 Task: Find connections with filter location Villamaría with filter topic #Inspirationwith filter profile language French with filter current company JUSPAY with filter school Sant Longowal Institute of Engineering and Technology with filter industry Airlines and Aviation with filter service category Project Management with filter keywords title Quality Engineer
Action: Mouse moved to (504, 63)
Screenshot: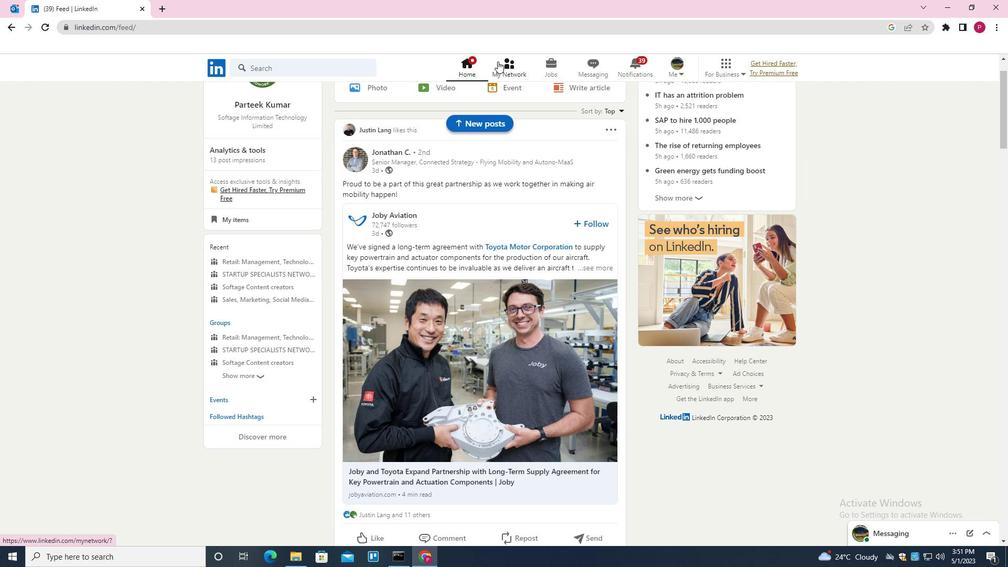 
Action: Mouse pressed left at (504, 63)
Screenshot: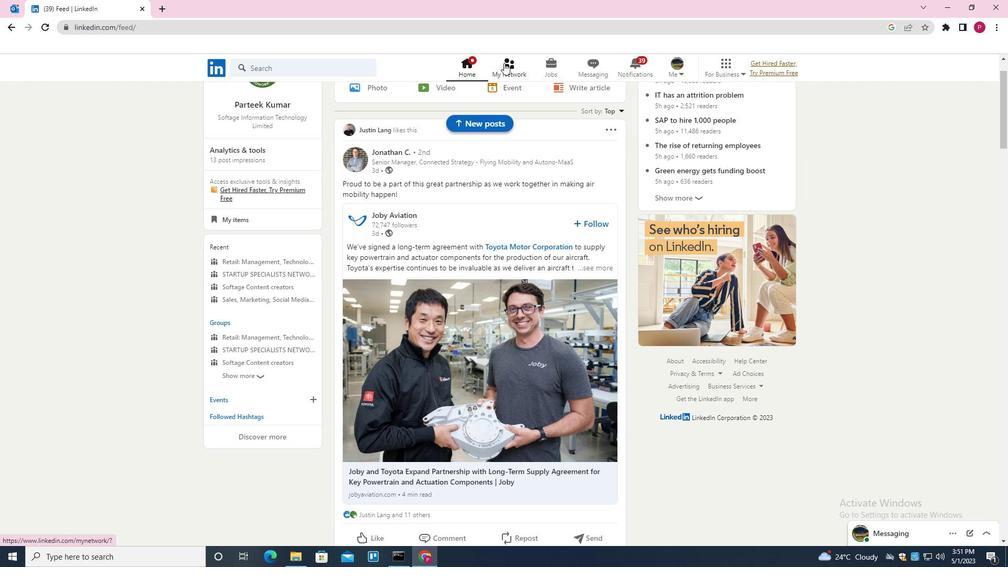 
Action: Mouse moved to (284, 119)
Screenshot: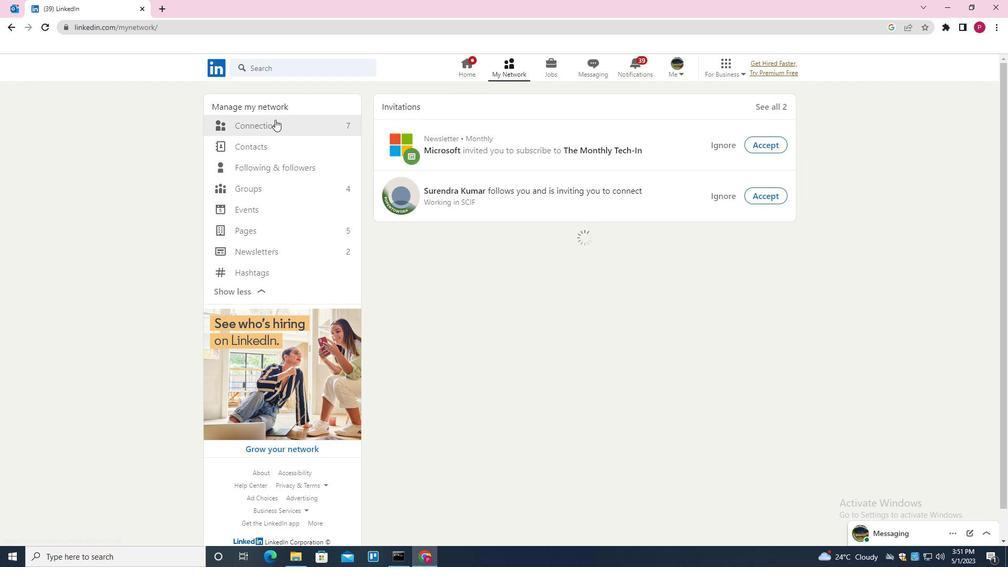 
Action: Mouse pressed left at (284, 119)
Screenshot: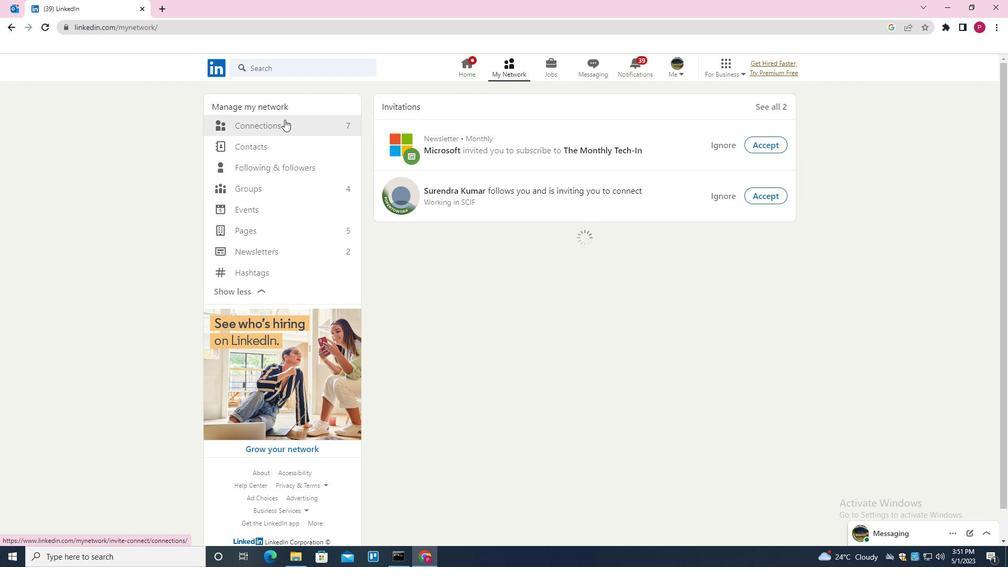 
Action: Mouse moved to (592, 126)
Screenshot: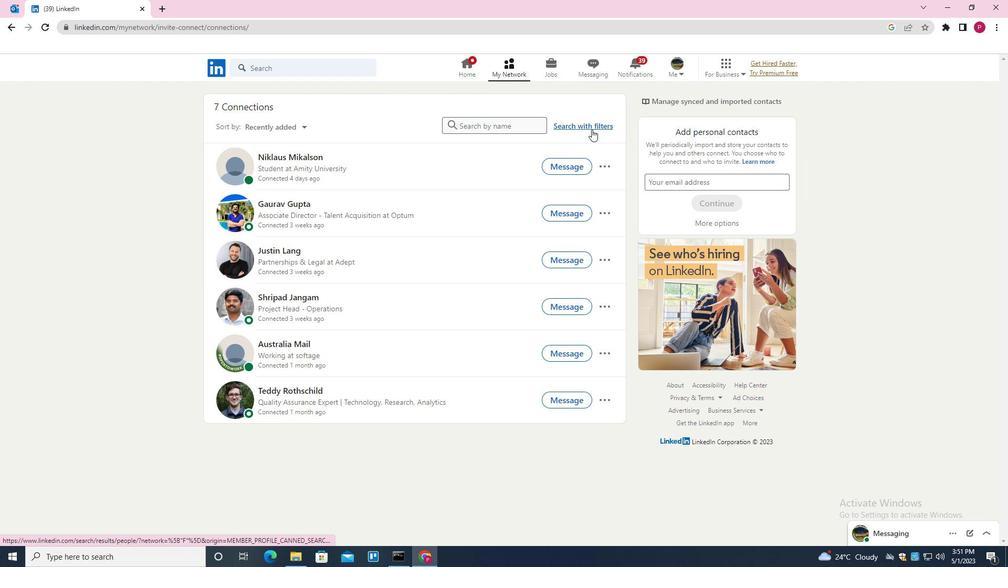 
Action: Mouse pressed left at (592, 126)
Screenshot: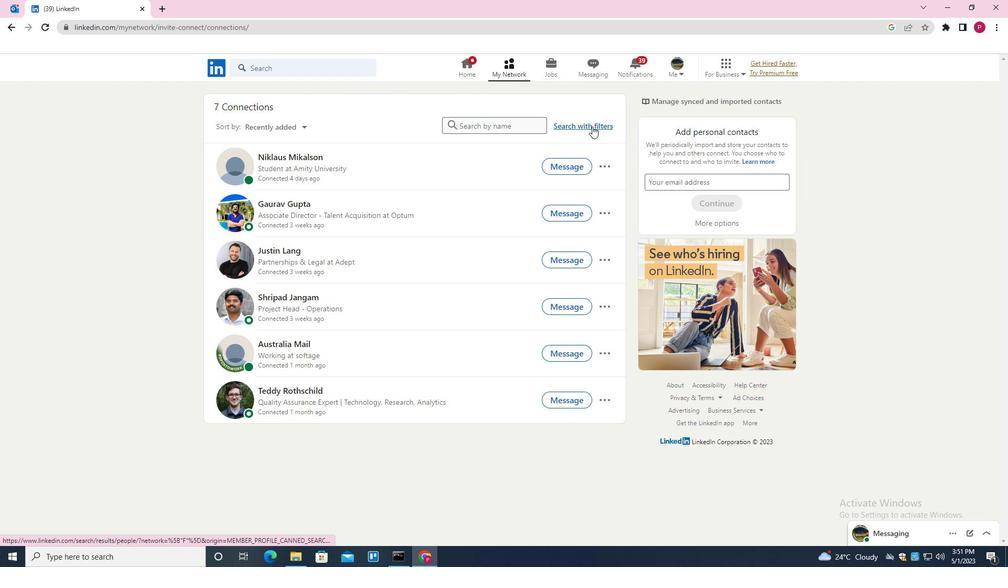 
Action: Mouse moved to (538, 93)
Screenshot: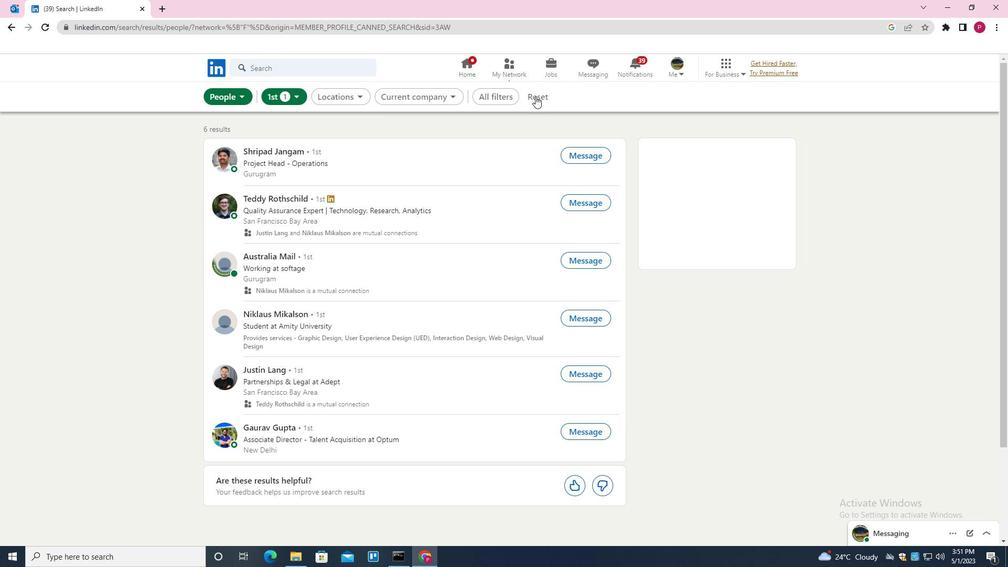 
Action: Mouse pressed left at (538, 93)
Screenshot: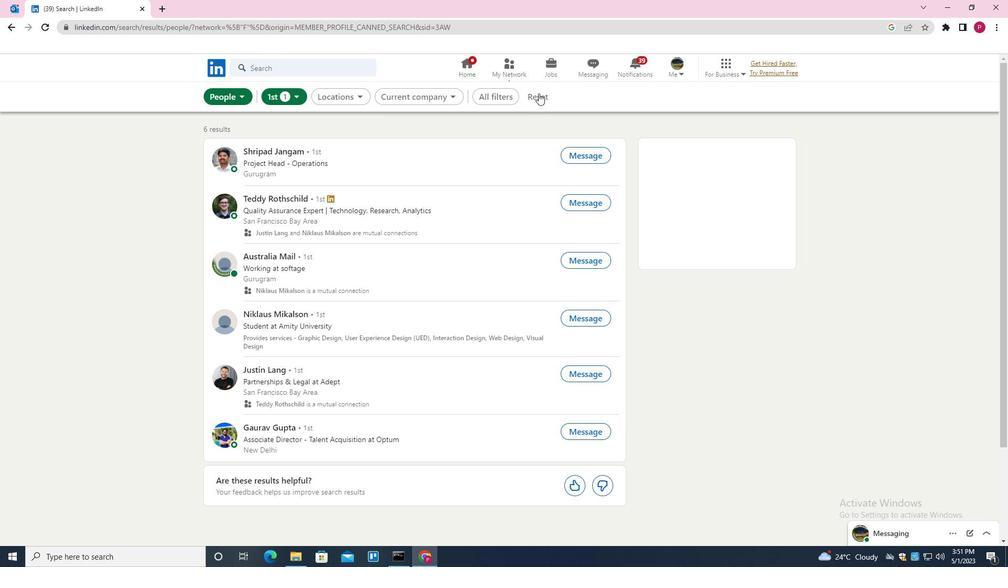 
Action: Mouse moved to (514, 97)
Screenshot: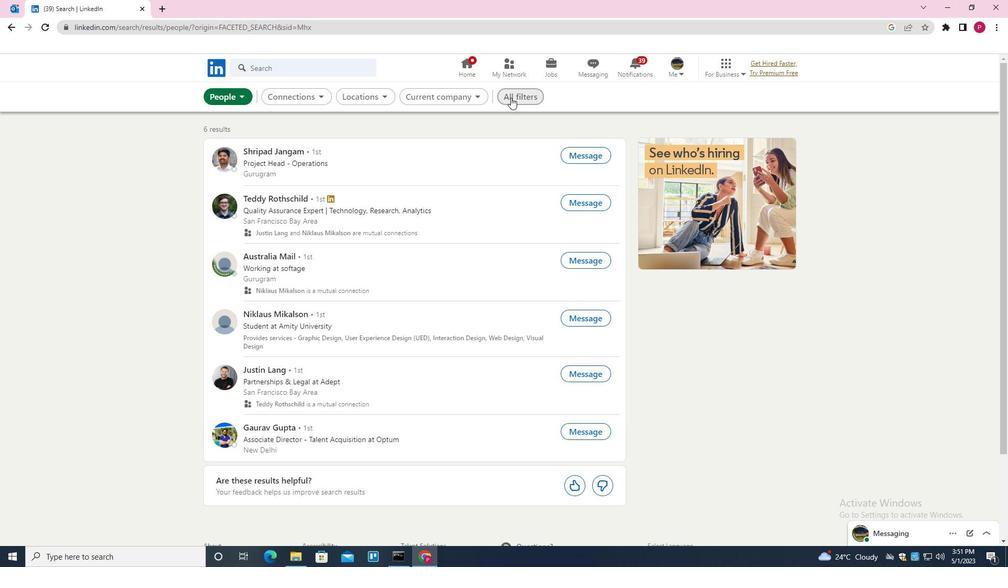 
Action: Mouse pressed left at (514, 97)
Screenshot: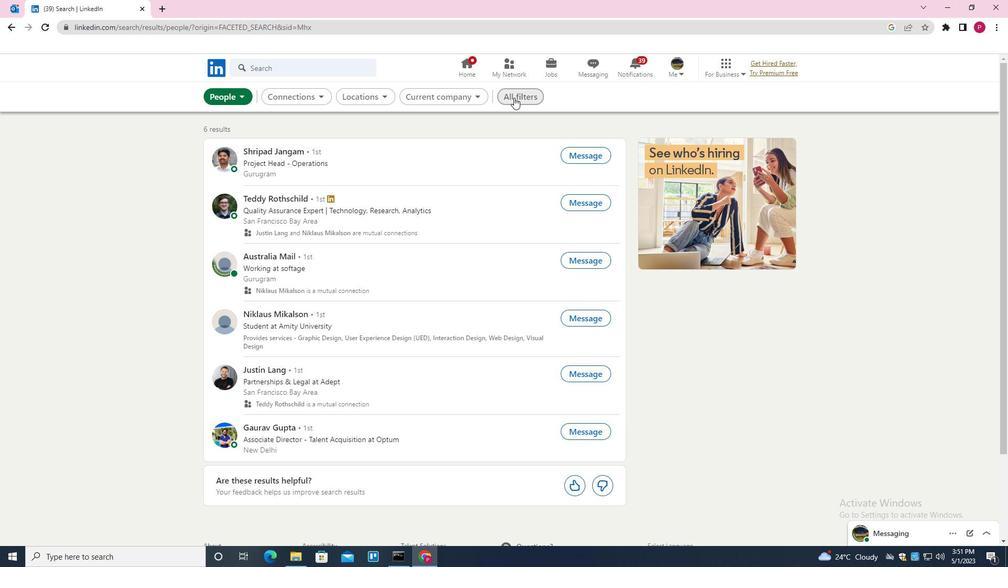 
Action: Mouse moved to (886, 383)
Screenshot: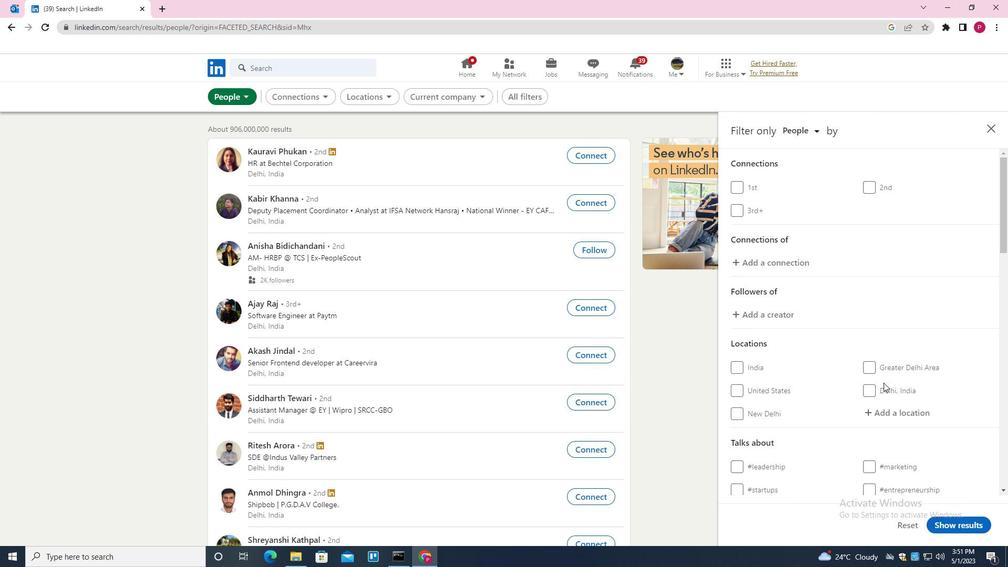 
Action: Mouse scrolled (886, 383) with delta (0, 0)
Screenshot: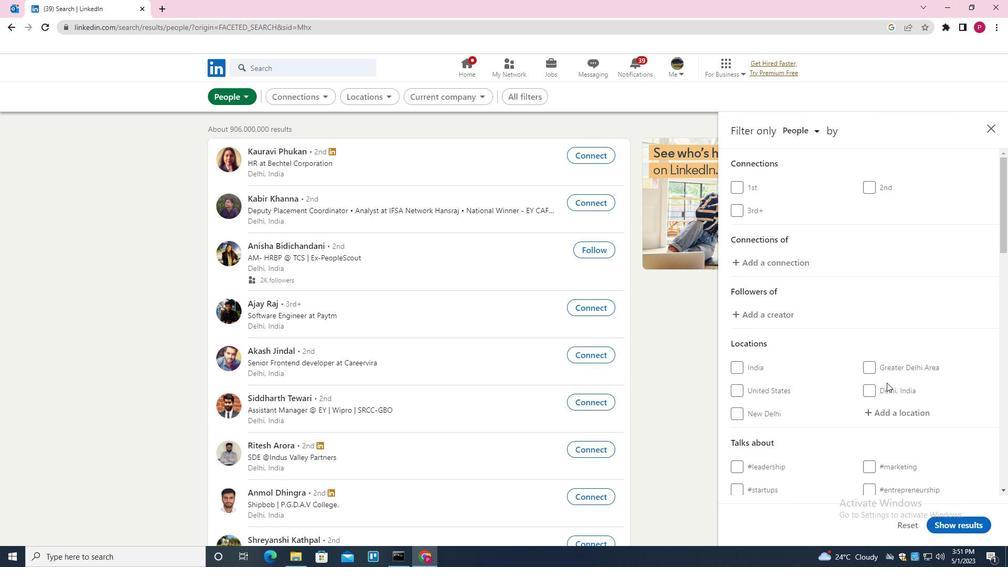 
Action: Mouse moved to (901, 356)
Screenshot: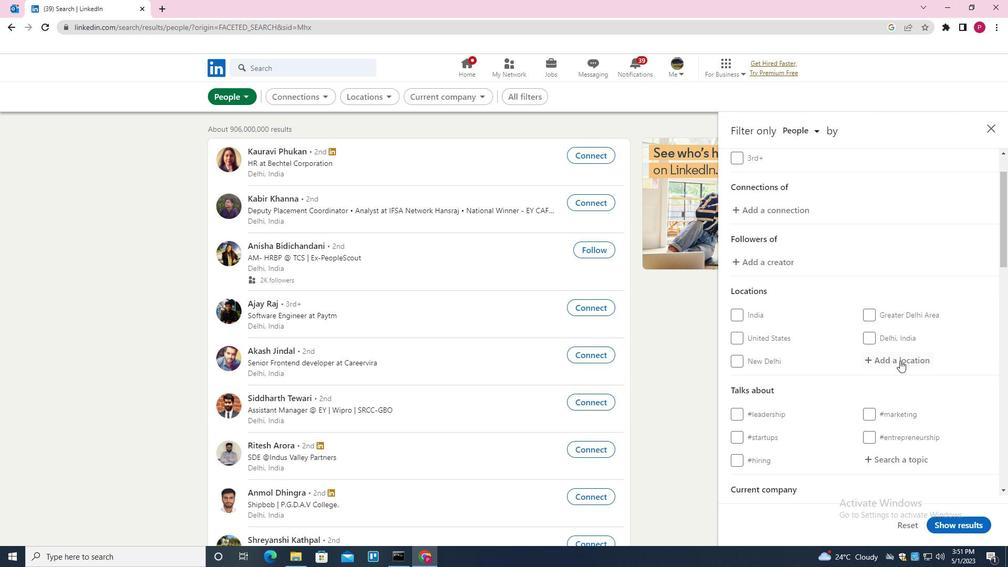 
Action: Mouse pressed left at (901, 356)
Screenshot: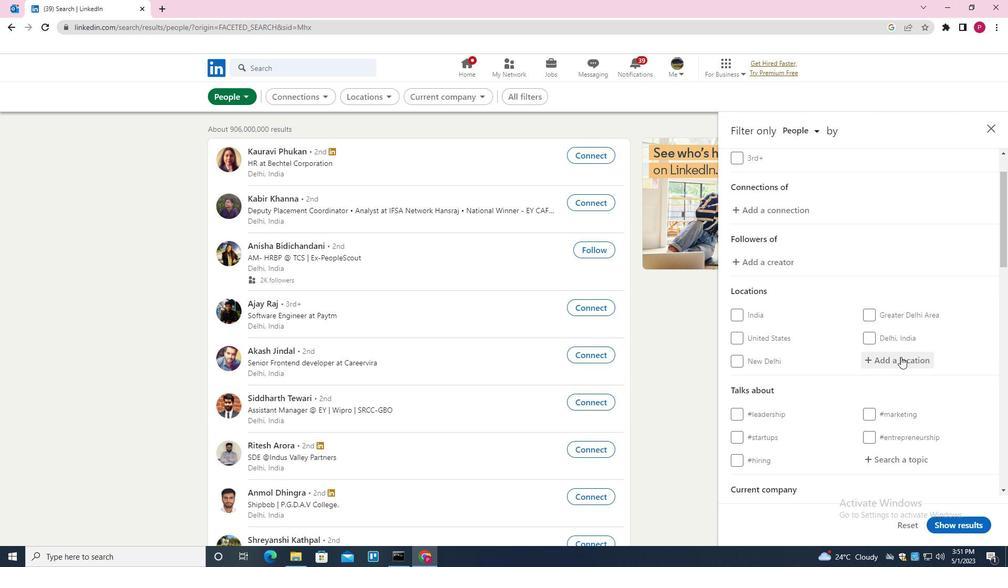 
Action: Mouse moved to (897, 358)
Screenshot: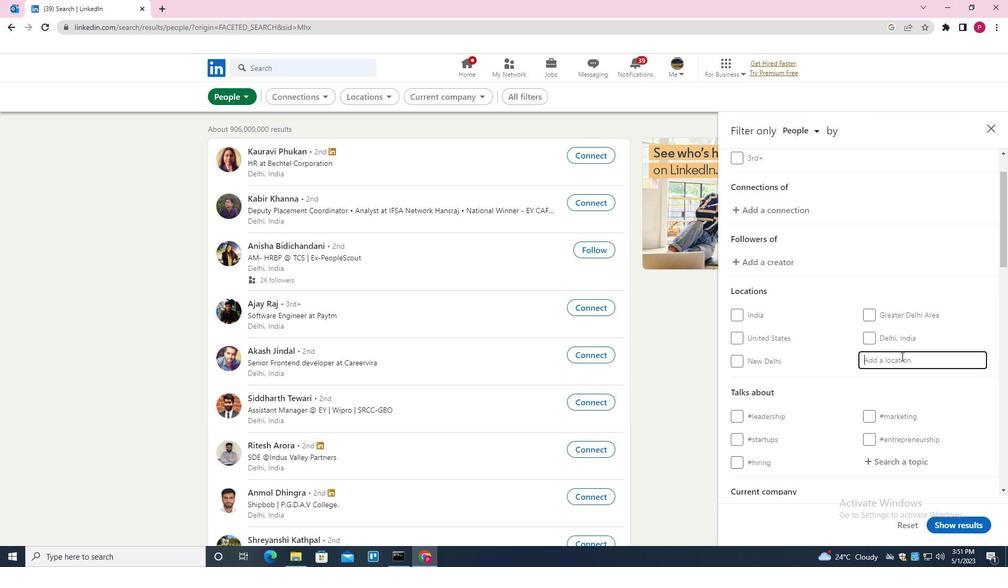 
Action: Key pressed <Key.shift><Key.shift><Key.shift><Key.shift><Key.shift><Key.shift><Key.shift><Key.shift><Key.shift><Key.shift><Key.shift>VILLAMARIA<Key.down><Key.enter>
Screenshot: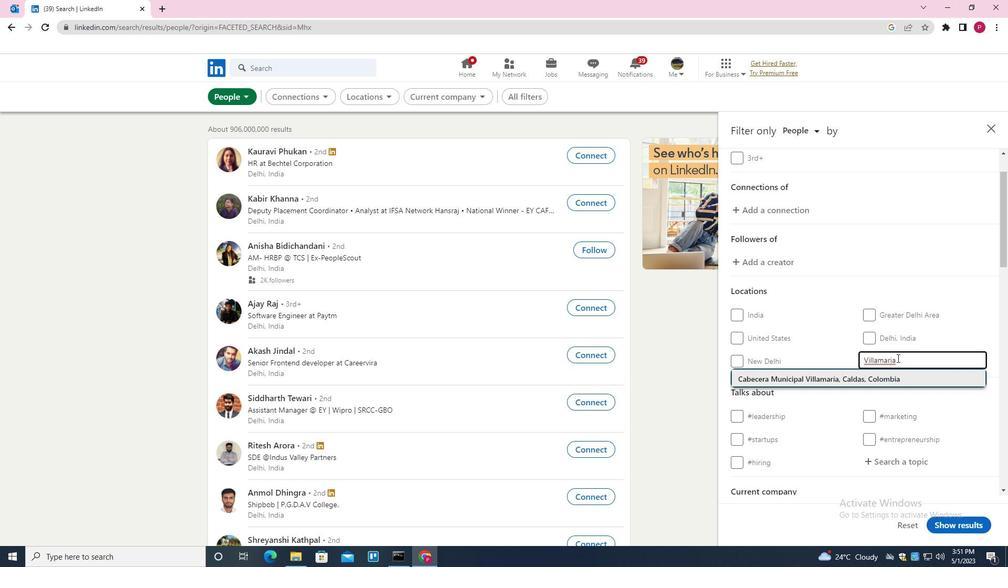
Action: Mouse moved to (884, 362)
Screenshot: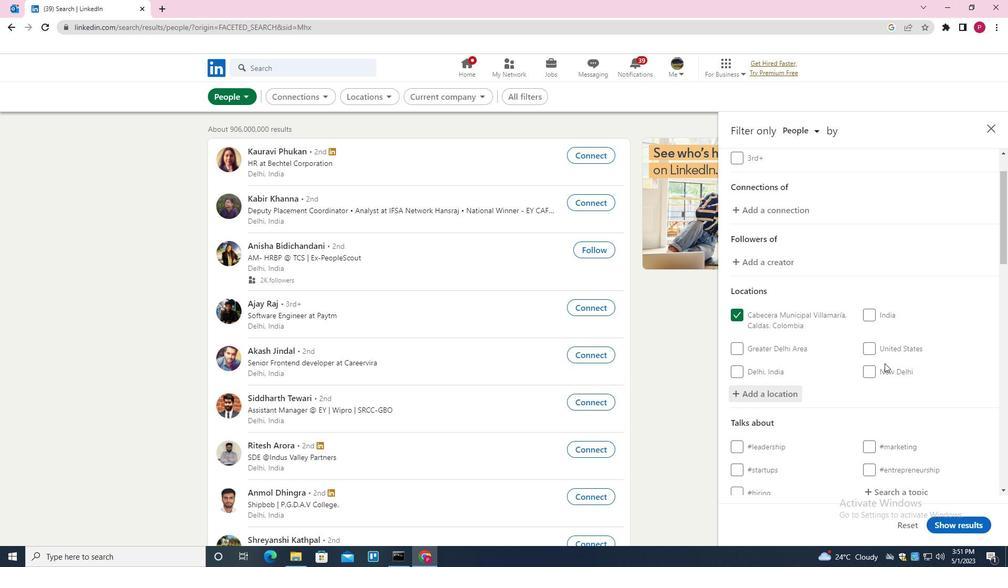 
Action: Mouse scrolled (884, 362) with delta (0, 0)
Screenshot: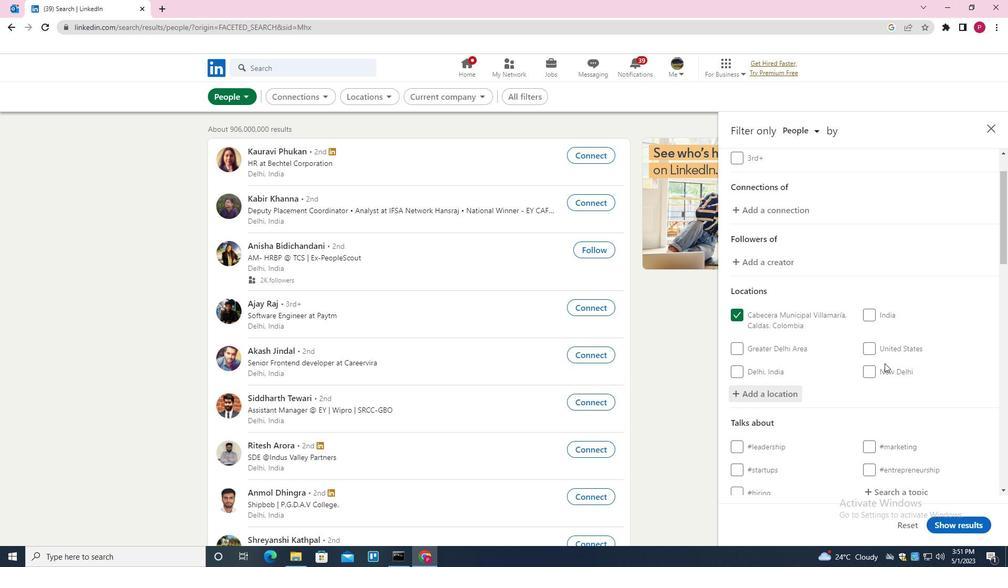 
Action: Mouse scrolled (884, 362) with delta (0, 0)
Screenshot: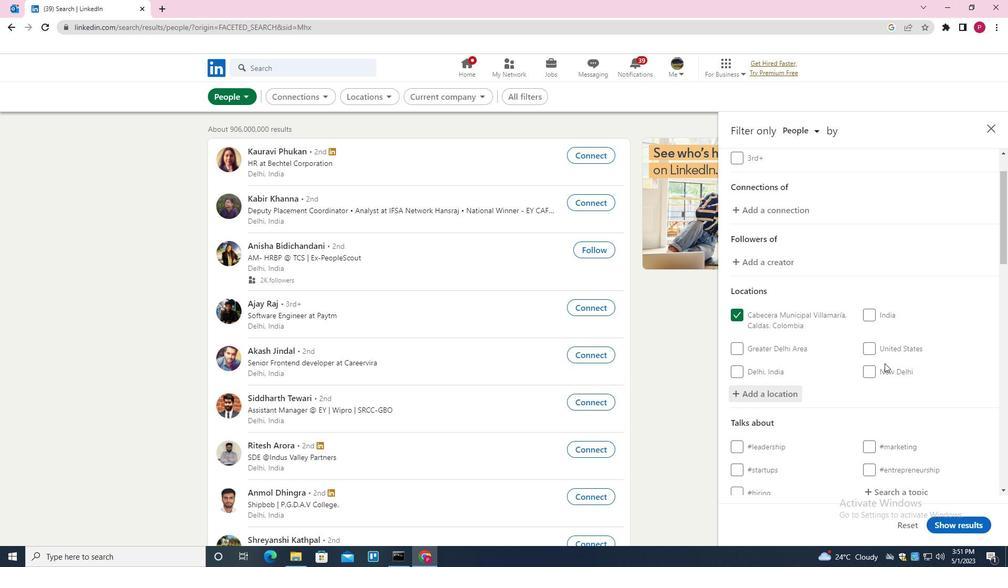 
Action: Mouse moved to (883, 362)
Screenshot: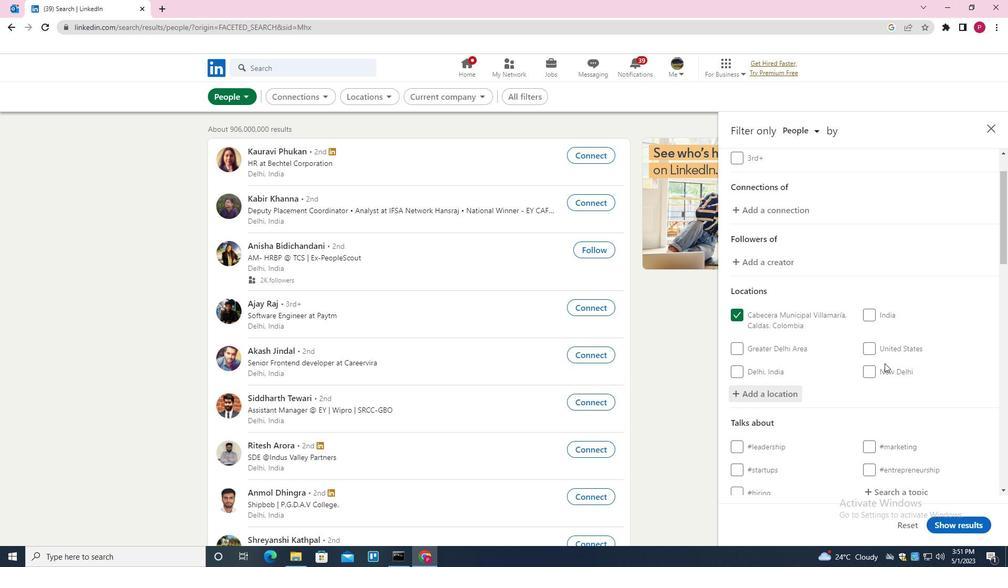 
Action: Mouse scrolled (883, 362) with delta (0, 0)
Screenshot: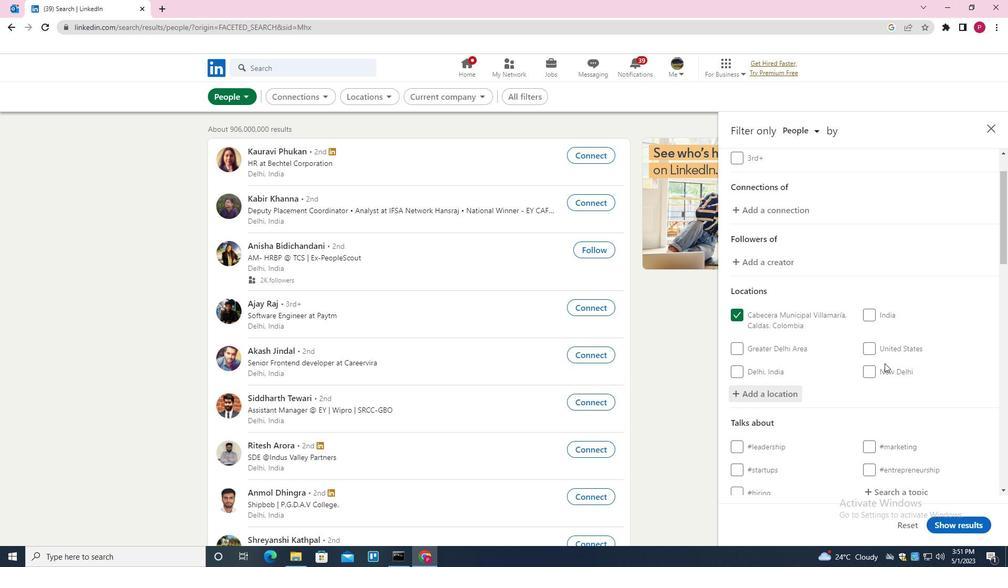 
Action: Mouse moved to (883, 362)
Screenshot: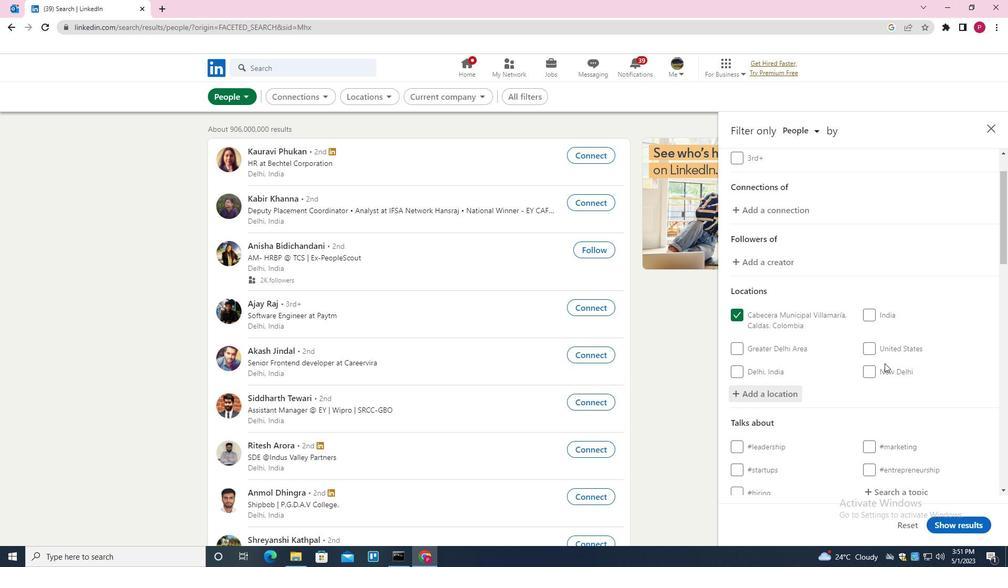 
Action: Mouse scrolled (883, 362) with delta (0, 0)
Screenshot: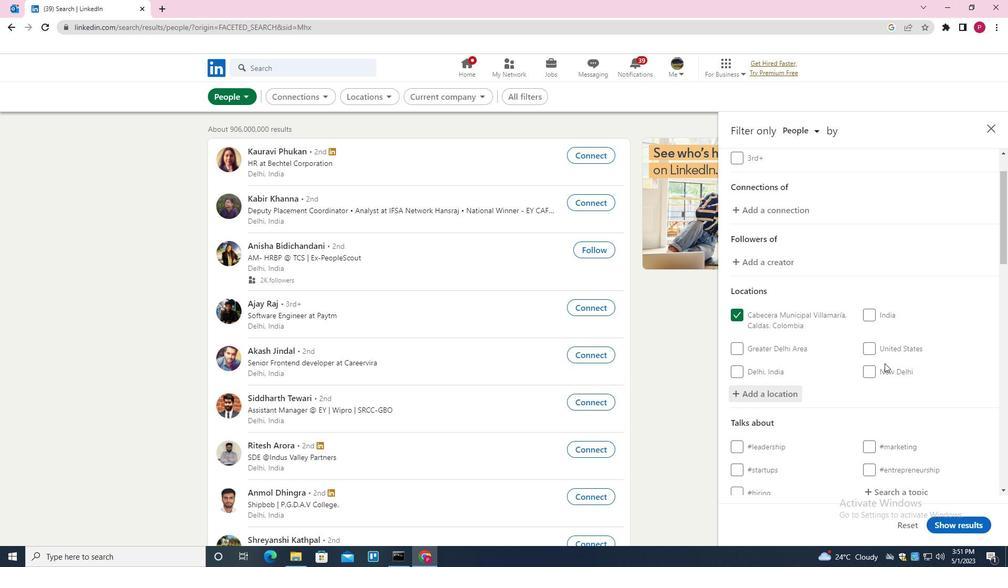 
Action: Mouse moved to (901, 279)
Screenshot: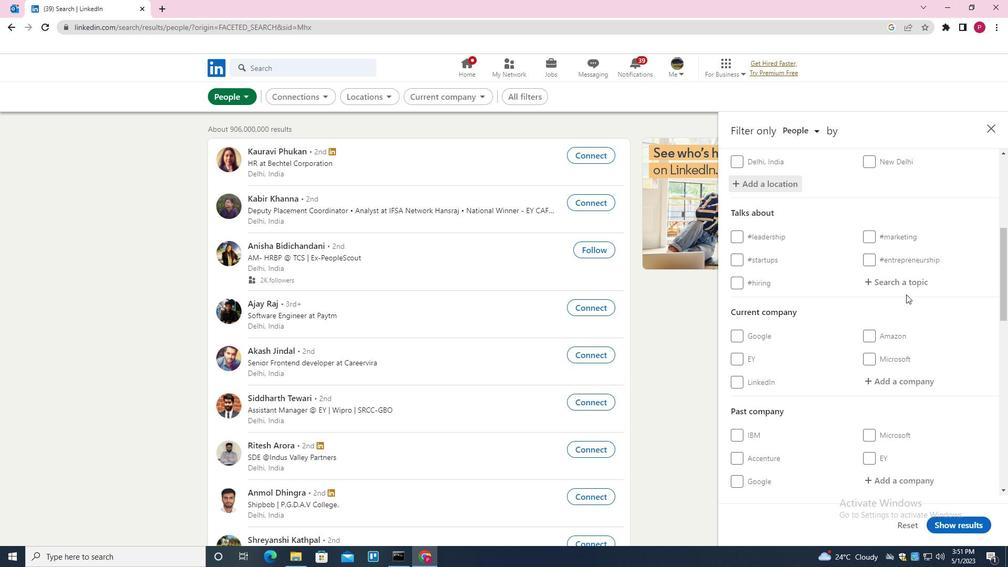 
Action: Mouse pressed left at (901, 279)
Screenshot: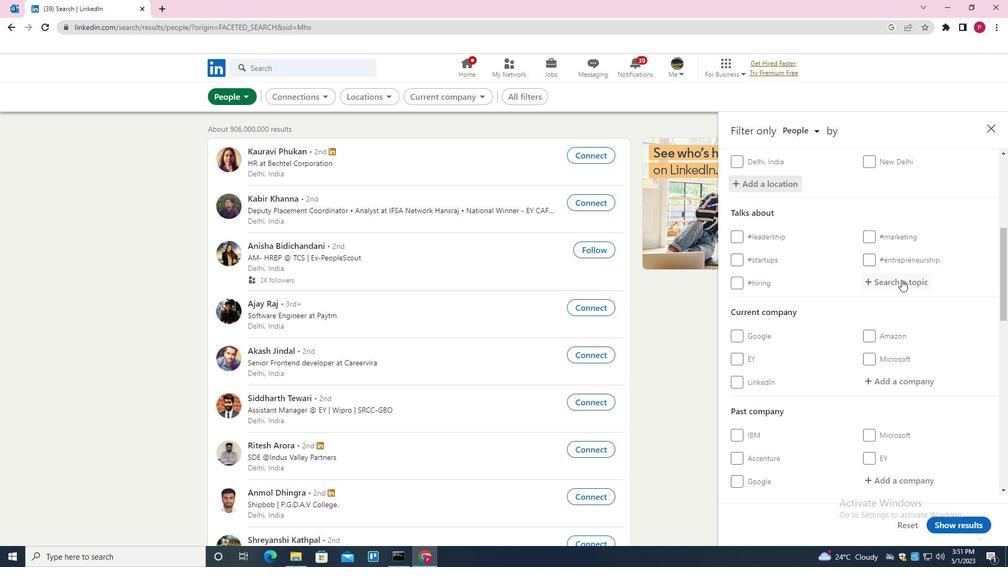 
Action: Mouse moved to (918, 288)
Screenshot: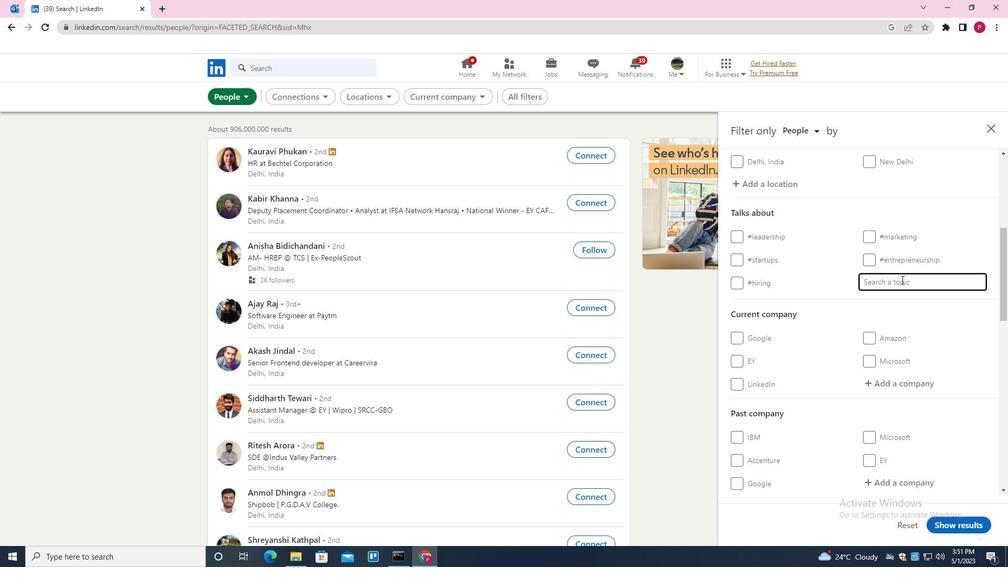 
Action: Key pressed INSPIRATION<Key.down><Key.enter>
Screenshot: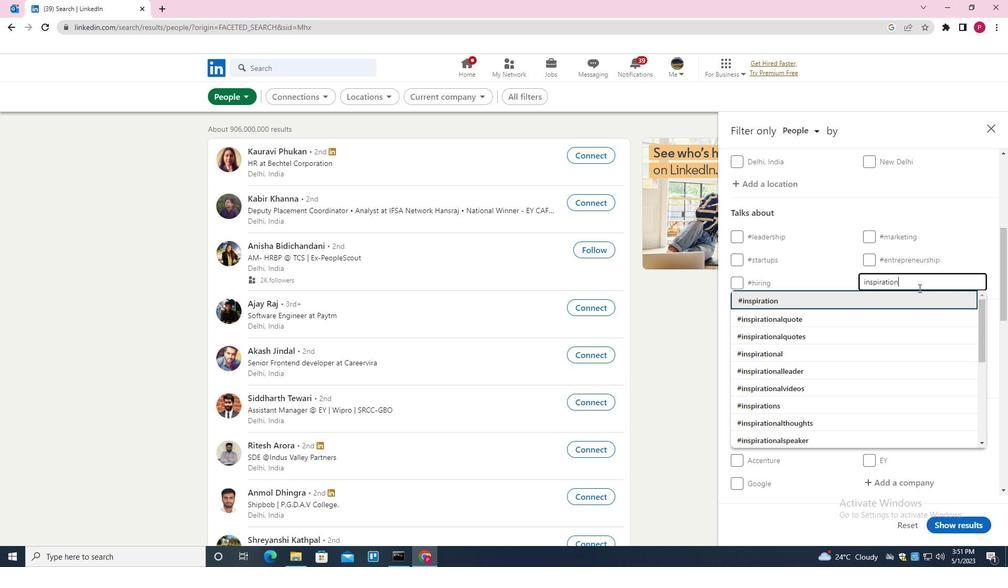 
Action: Mouse moved to (853, 335)
Screenshot: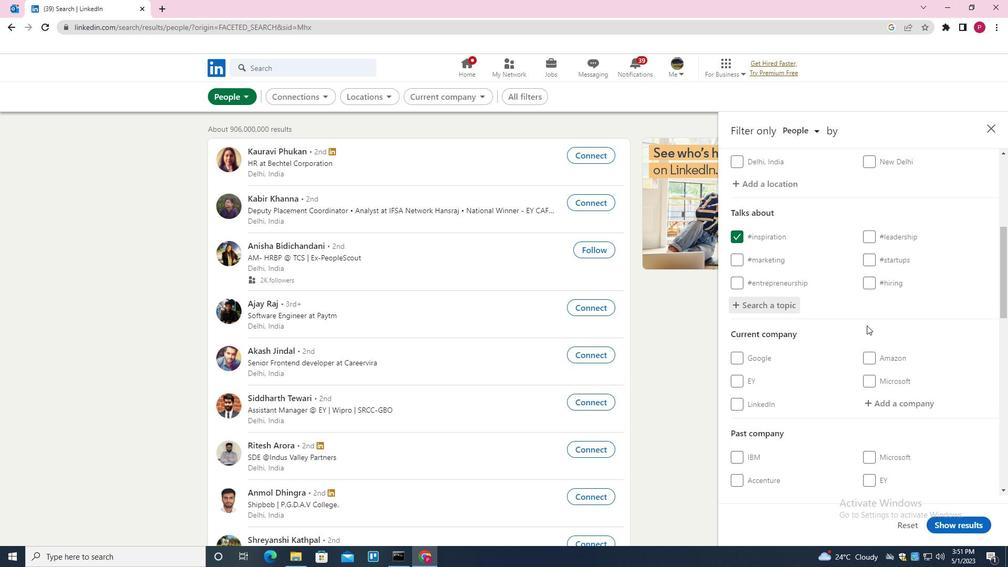 
Action: Mouse scrolled (853, 334) with delta (0, 0)
Screenshot: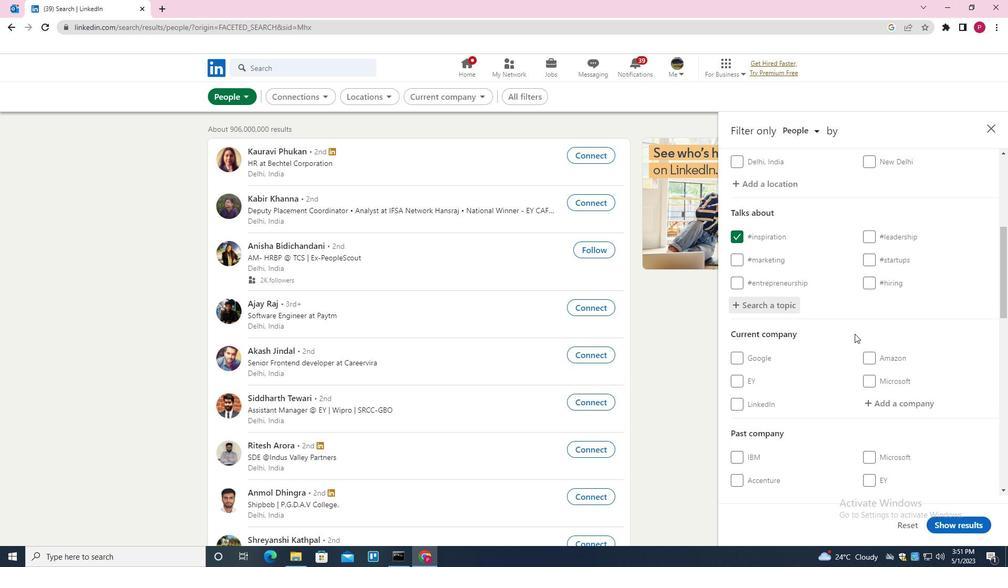 
Action: Mouse scrolled (853, 334) with delta (0, 0)
Screenshot: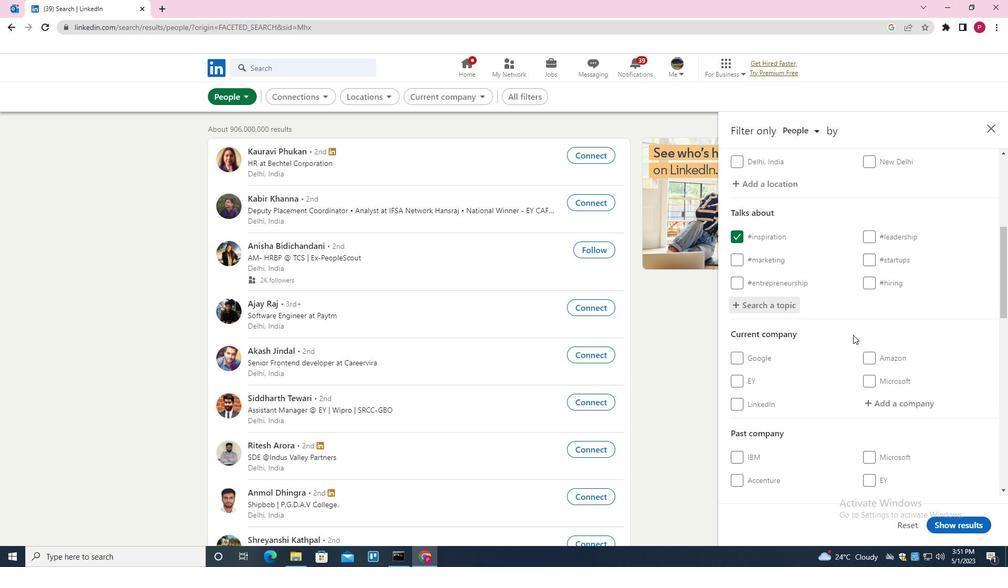 
Action: Mouse scrolled (853, 334) with delta (0, 0)
Screenshot: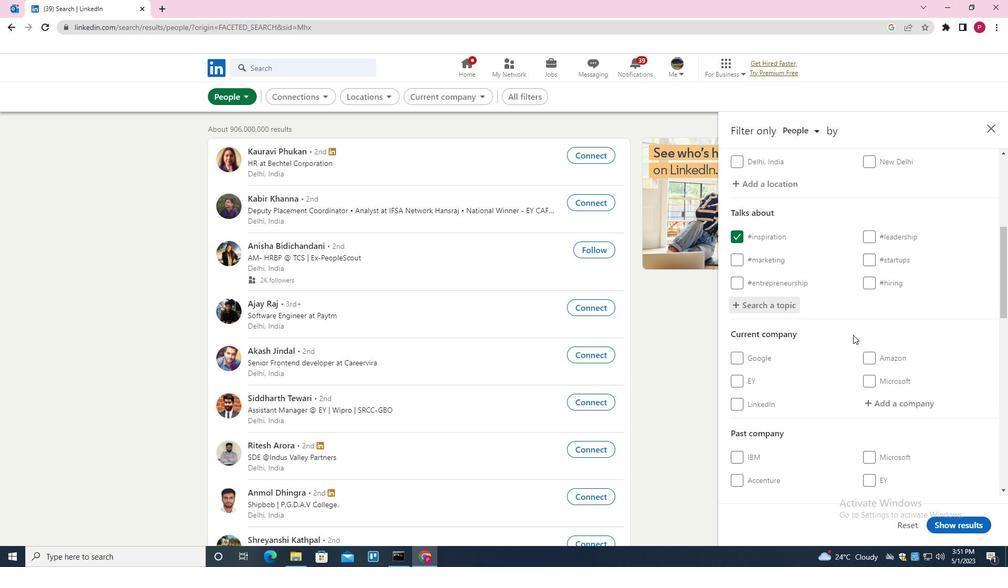 
Action: Mouse moved to (824, 344)
Screenshot: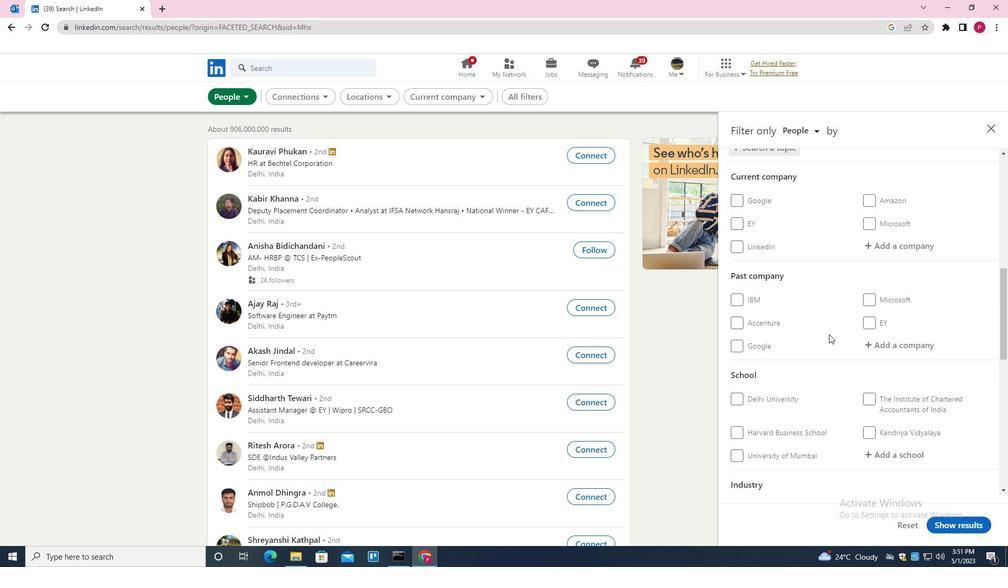 
Action: Mouse scrolled (824, 343) with delta (0, 0)
Screenshot: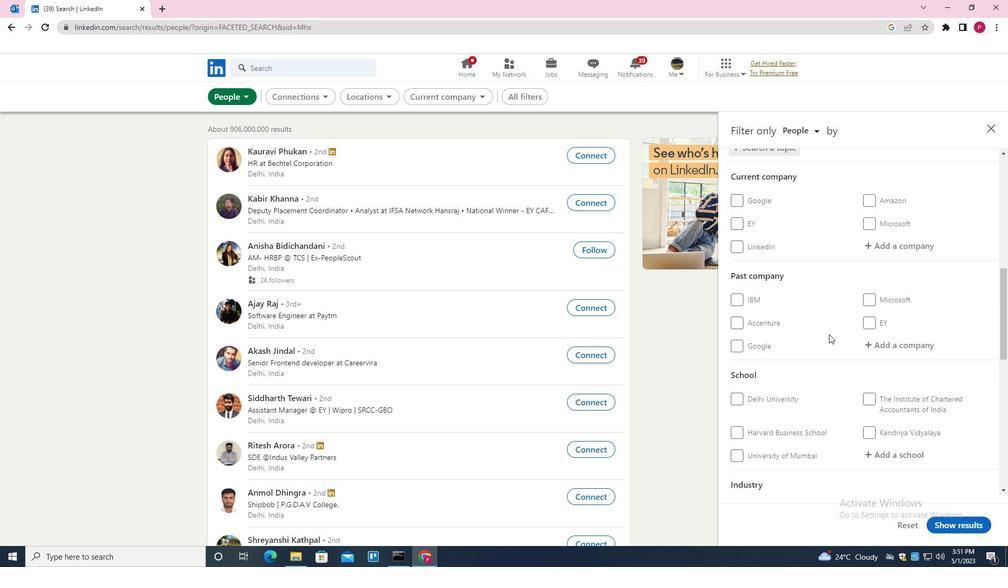 
Action: Mouse moved to (824, 345)
Screenshot: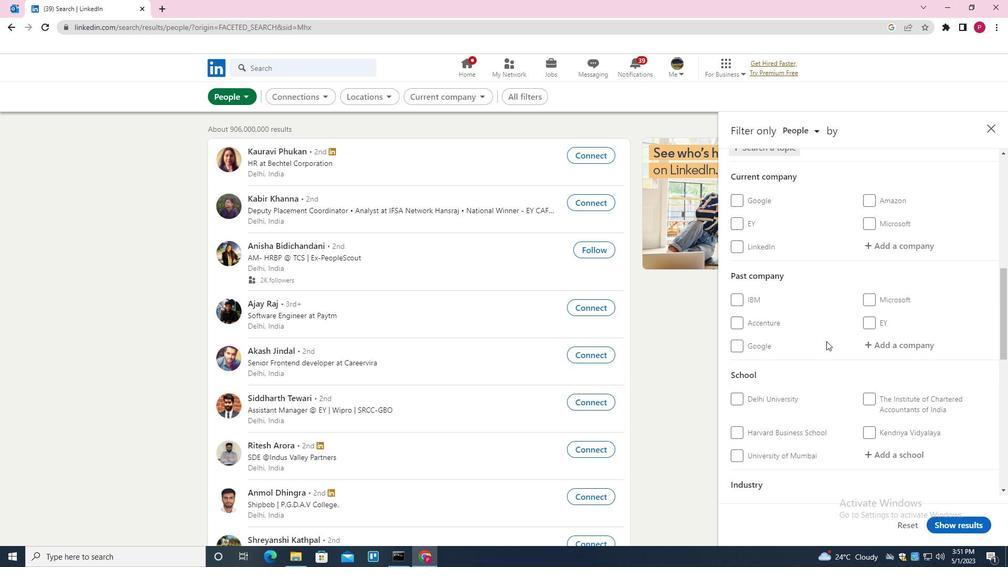 
Action: Mouse scrolled (824, 344) with delta (0, 0)
Screenshot: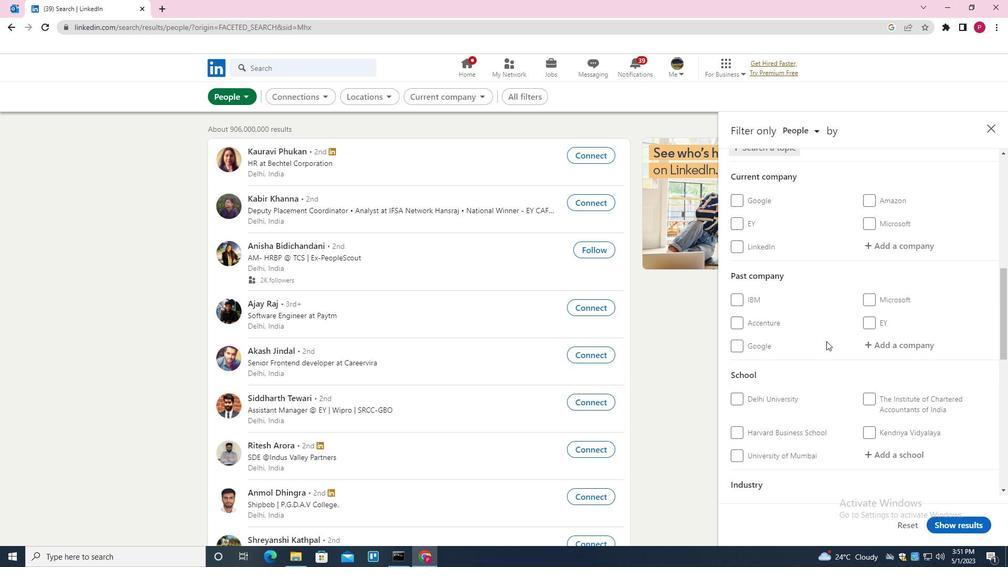
Action: Mouse scrolled (824, 344) with delta (0, 0)
Screenshot: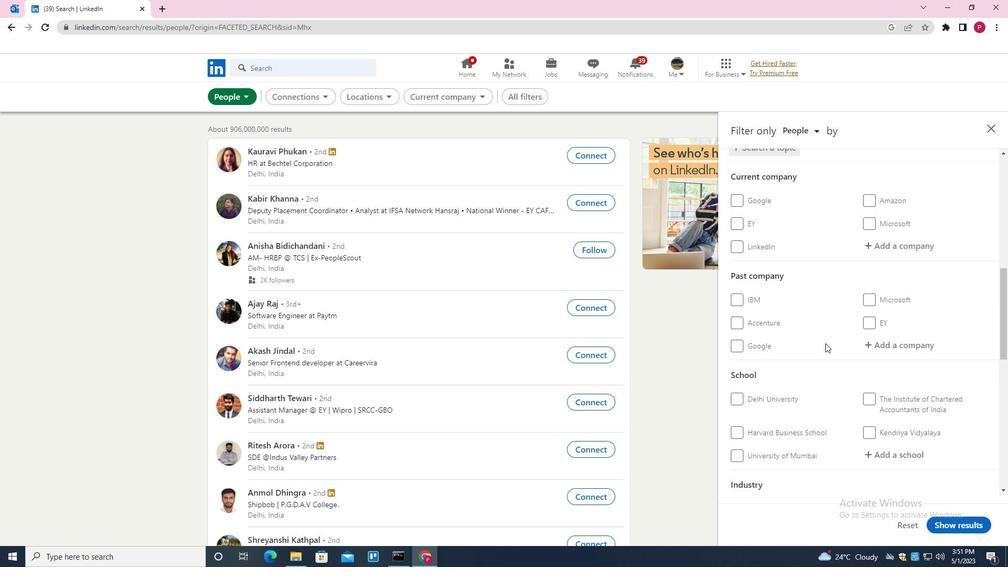 
Action: Mouse moved to (823, 346)
Screenshot: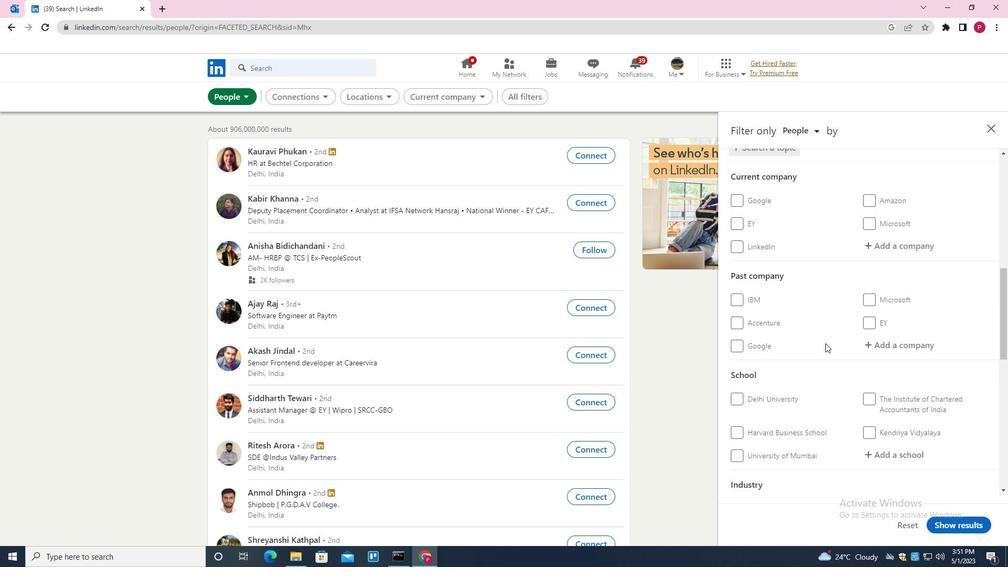 
Action: Mouse scrolled (823, 345) with delta (0, 0)
Screenshot: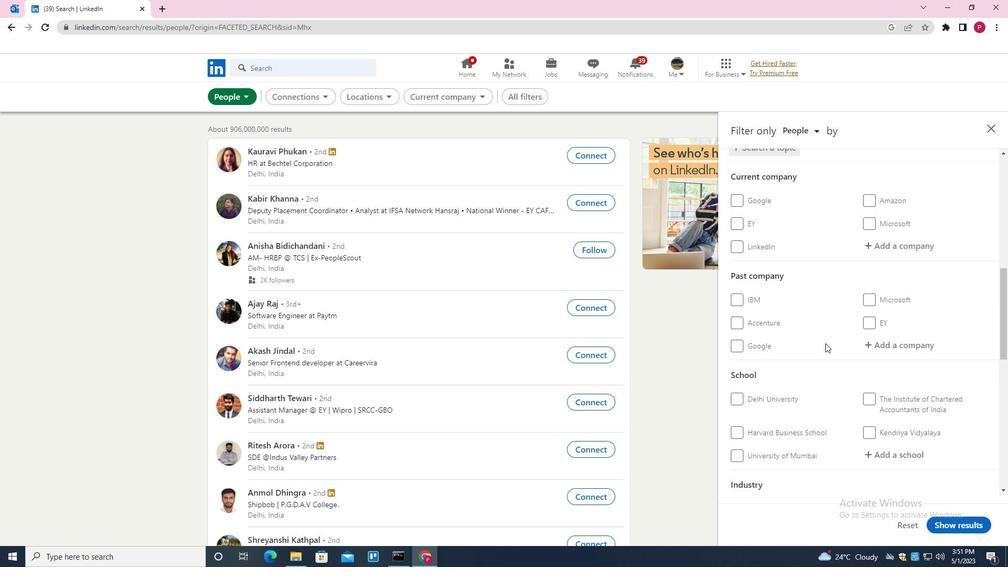 
Action: Mouse scrolled (823, 345) with delta (0, 0)
Screenshot: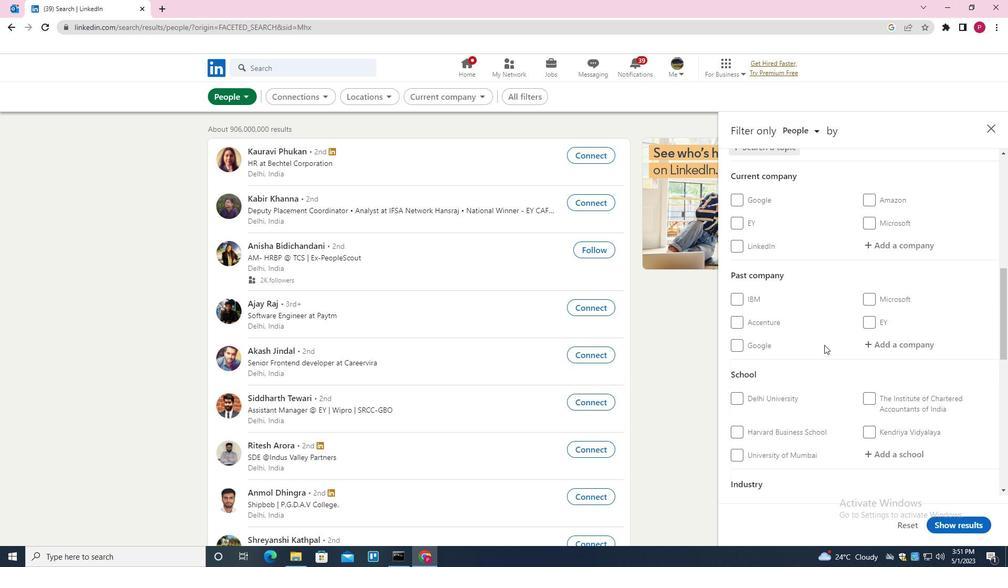 
Action: Mouse scrolled (823, 345) with delta (0, 0)
Screenshot: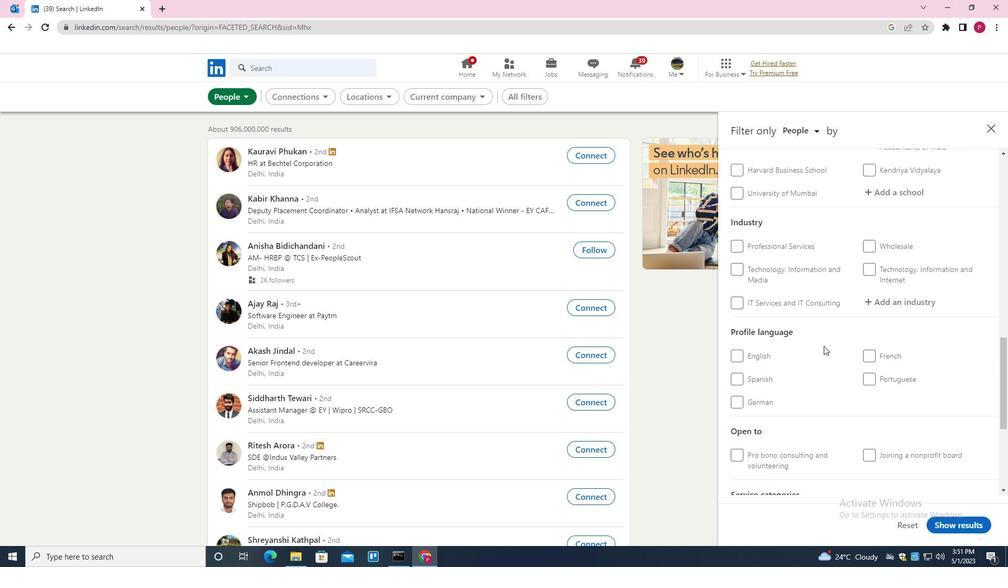 
Action: Mouse scrolled (823, 345) with delta (0, 0)
Screenshot: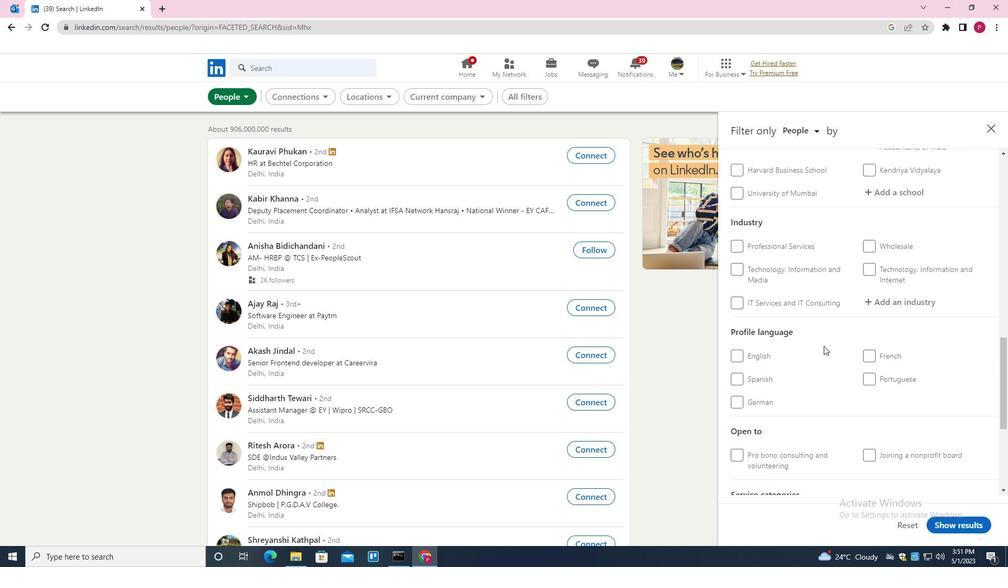 
Action: Mouse moved to (866, 253)
Screenshot: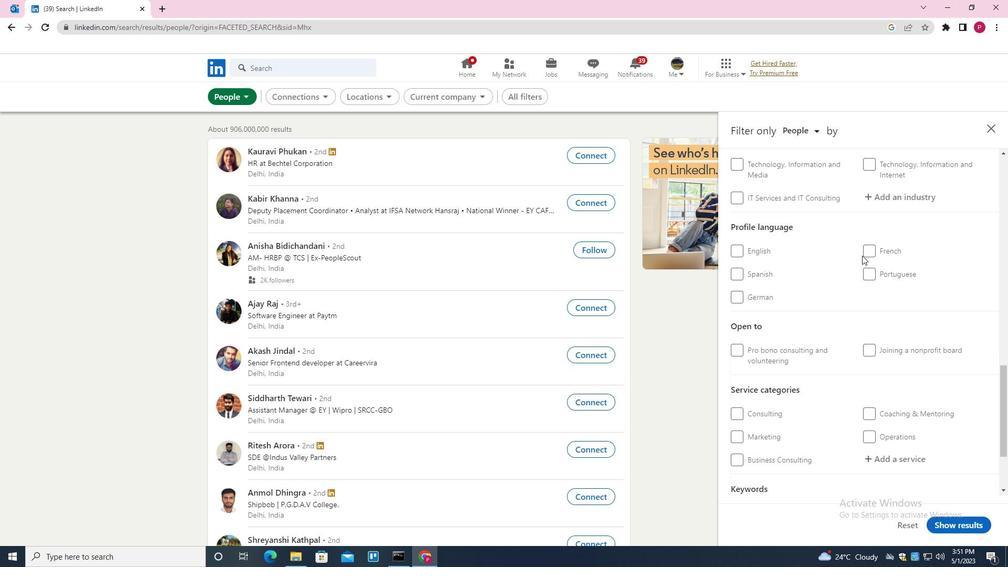 
Action: Mouse pressed left at (866, 253)
Screenshot: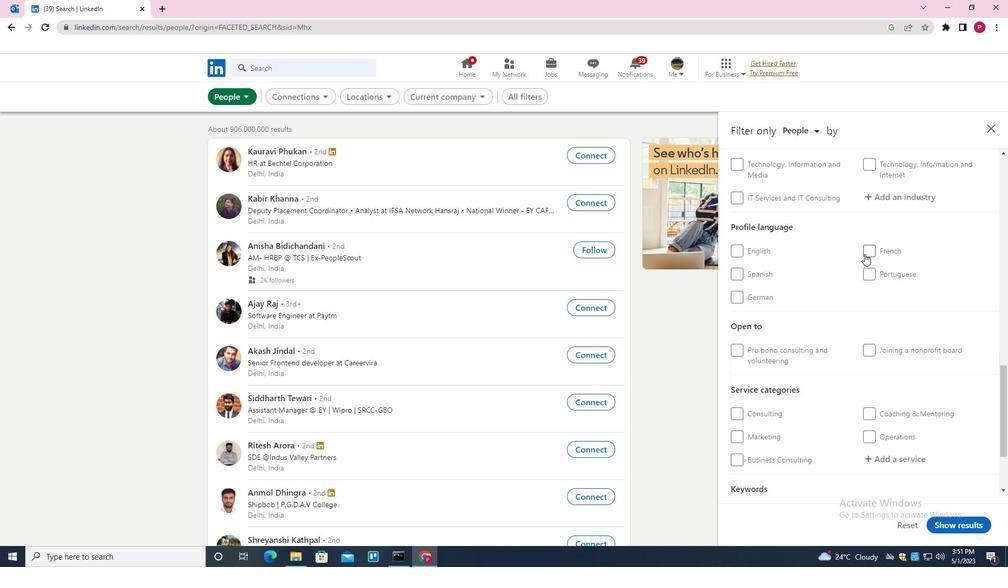 
Action: Mouse moved to (789, 306)
Screenshot: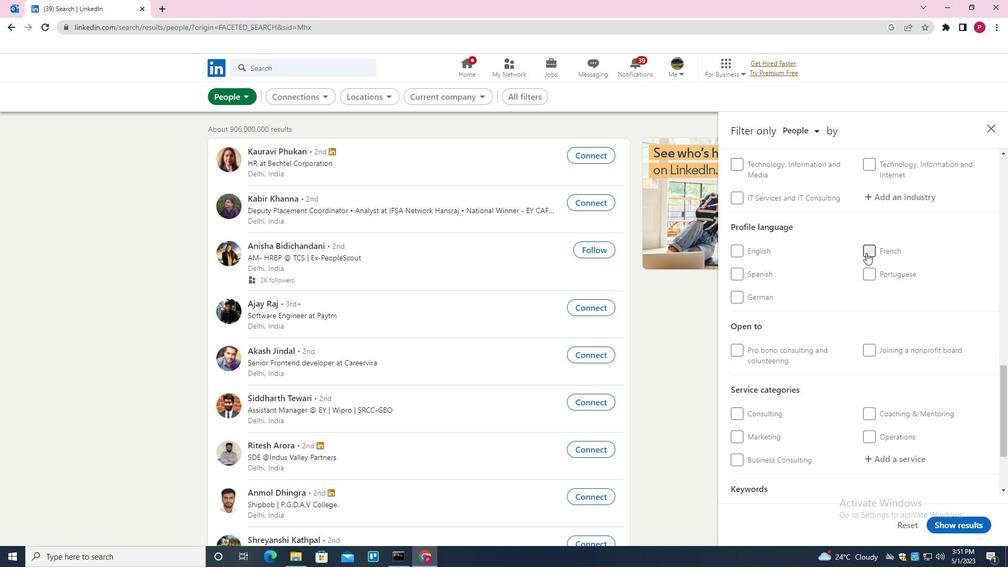 
Action: Mouse scrolled (789, 307) with delta (0, 0)
Screenshot: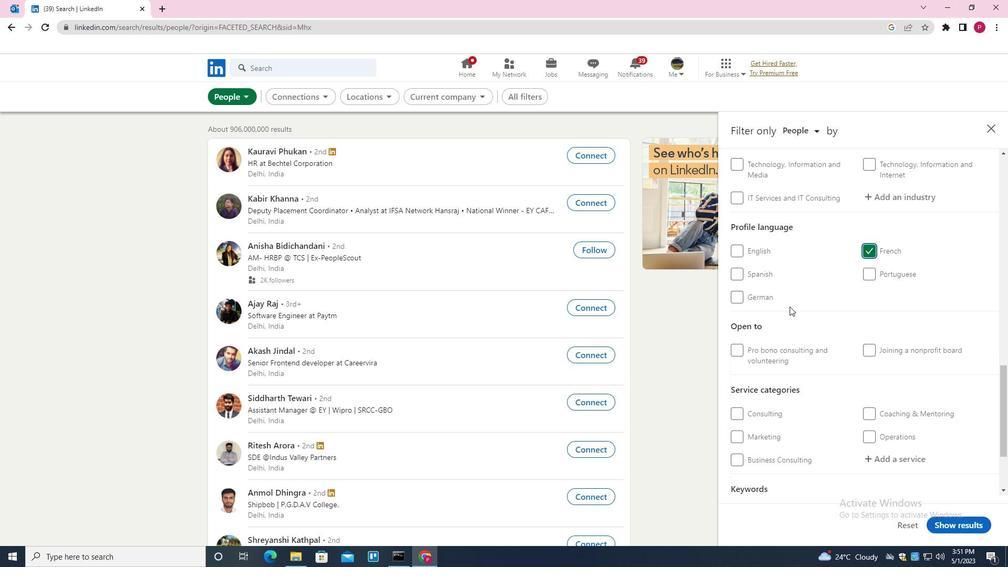 
Action: Mouse scrolled (789, 307) with delta (0, 0)
Screenshot: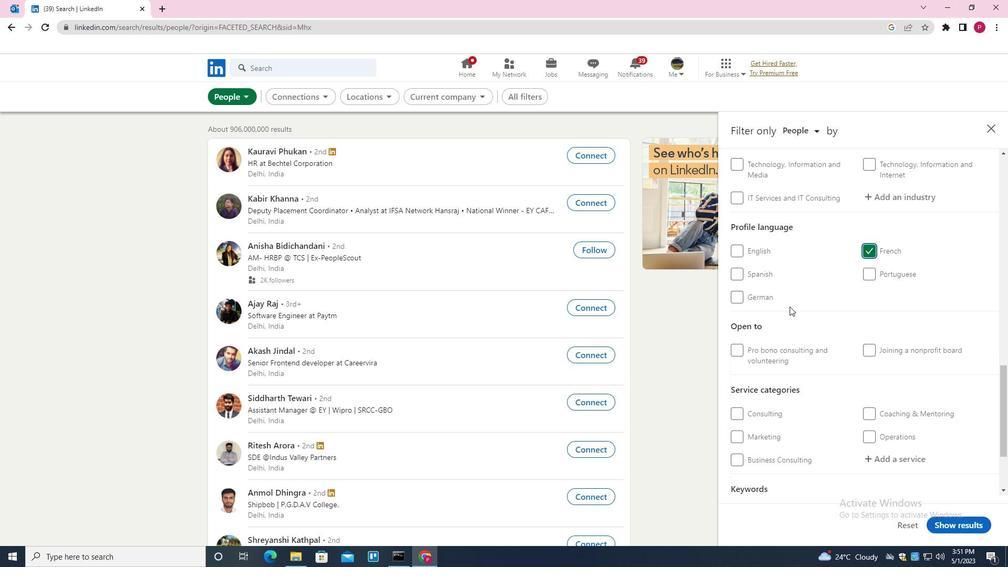 
Action: Mouse scrolled (789, 307) with delta (0, 0)
Screenshot: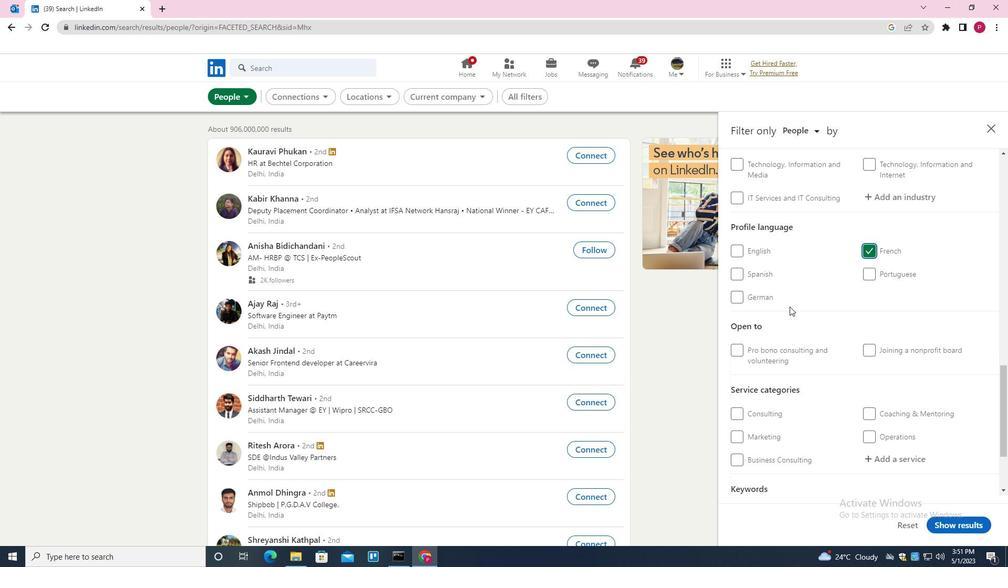 
Action: Mouse scrolled (789, 307) with delta (0, 0)
Screenshot: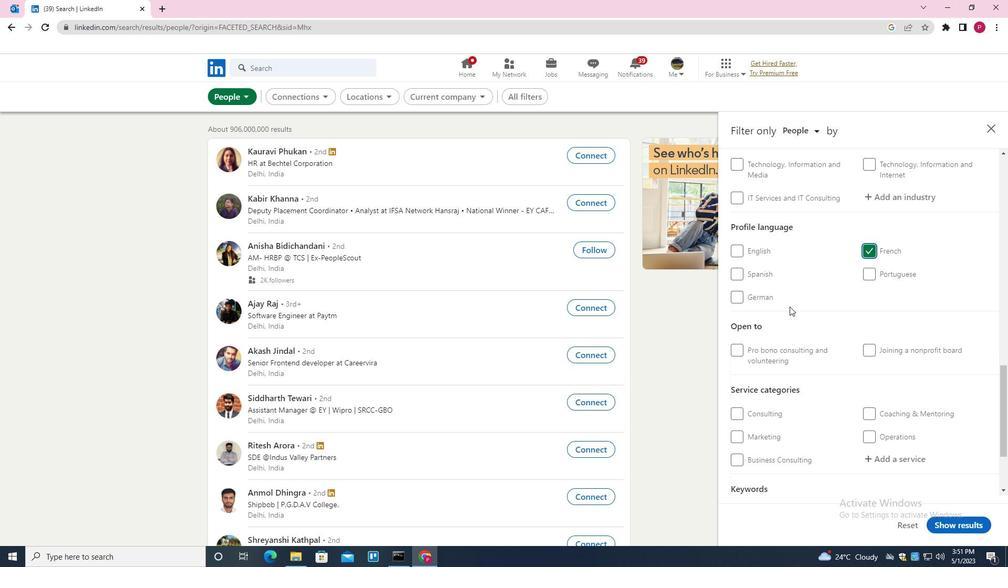 
Action: Mouse scrolled (789, 307) with delta (0, 0)
Screenshot: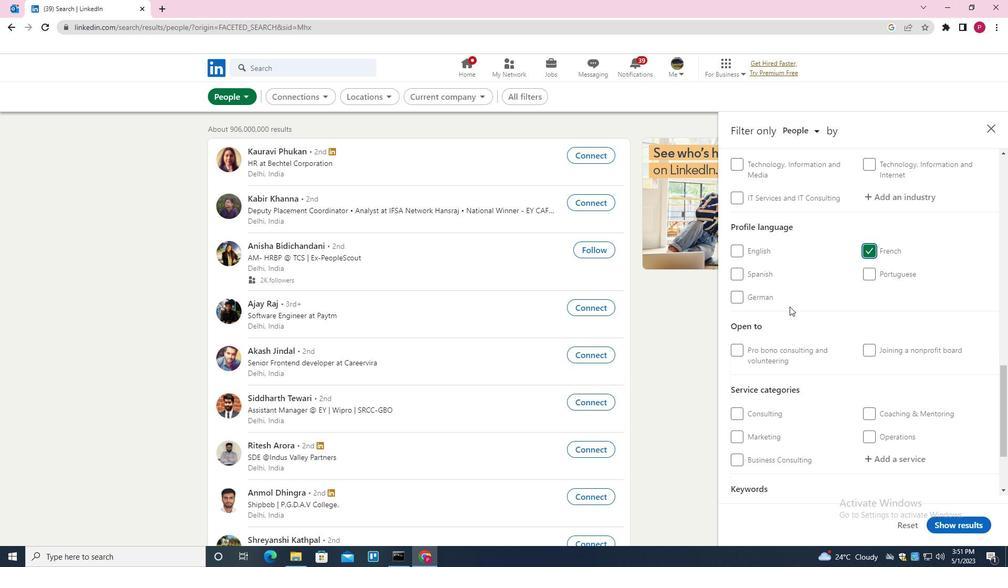 
Action: Mouse scrolled (789, 307) with delta (0, 0)
Screenshot: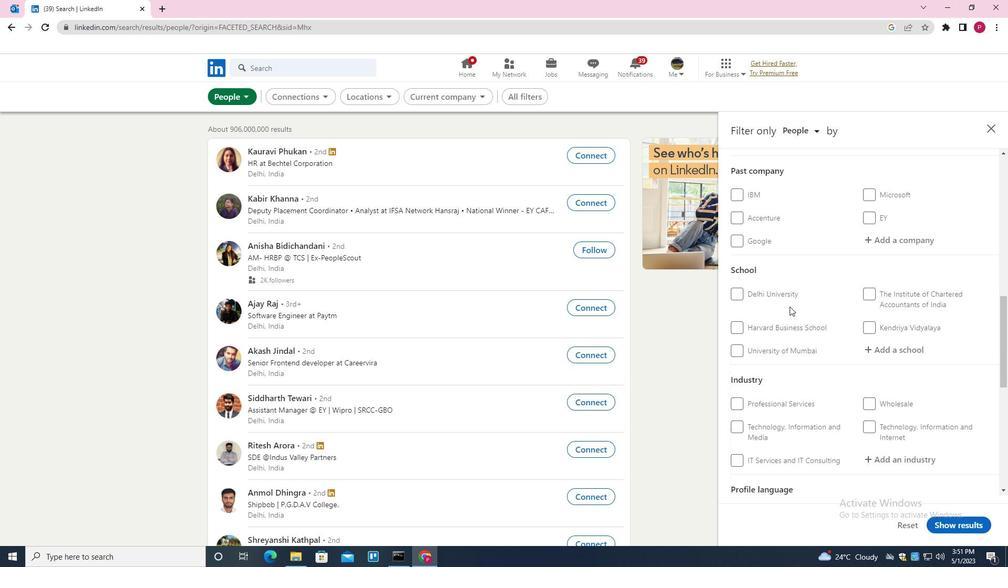 
Action: Mouse scrolled (789, 307) with delta (0, 0)
Screenshot: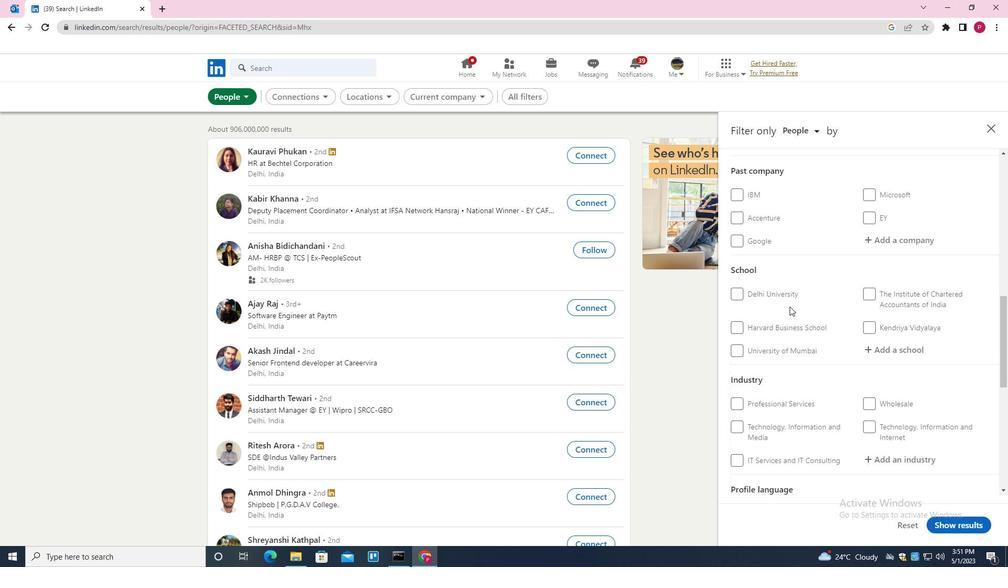 
Action: Mouse scrolled (789, 307) with delta (0, 0)
Screenshot: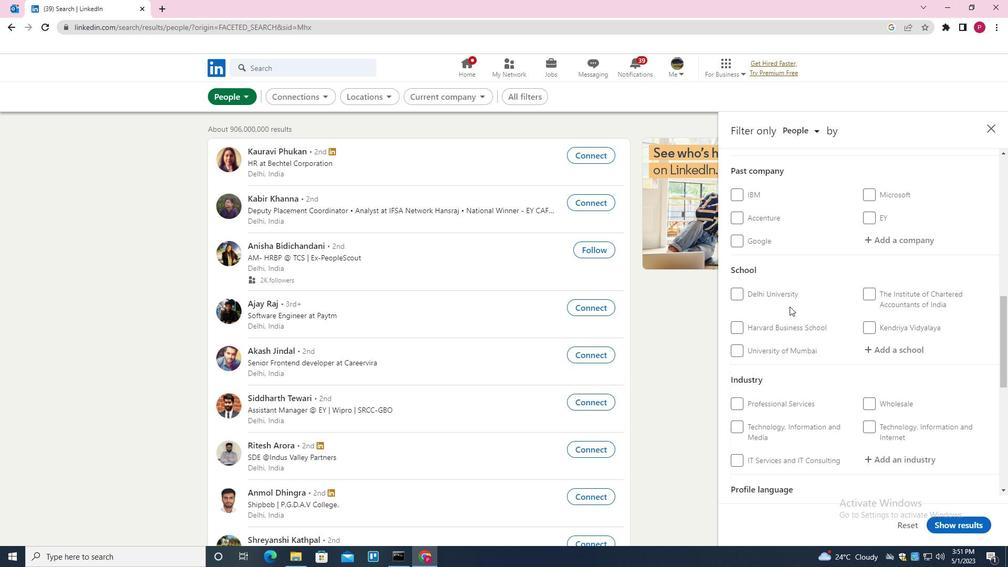 
Action: Mouse moved to (885, 300)
Screenshot: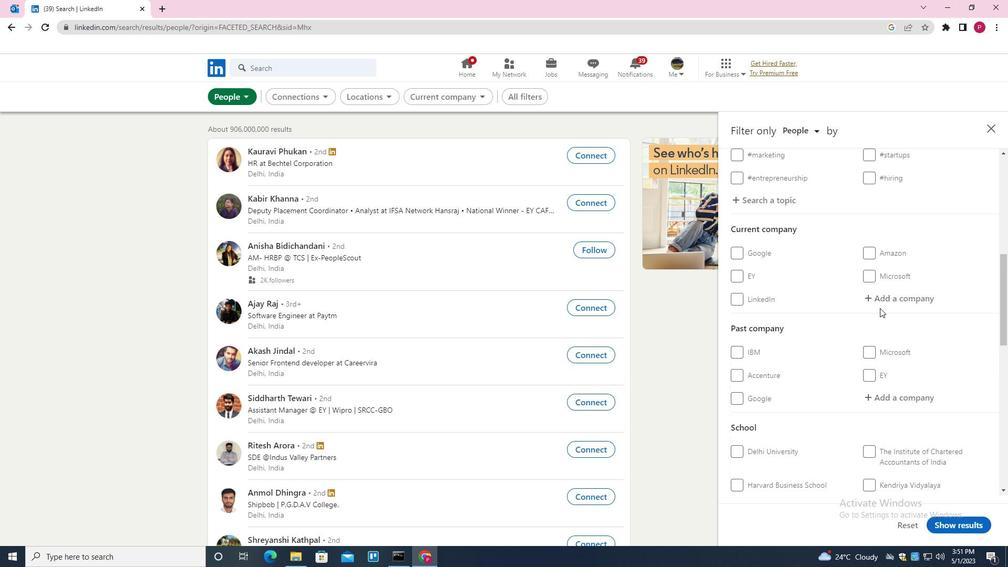 
Action: Mouse pressed left at (885, 300)
Screenshot: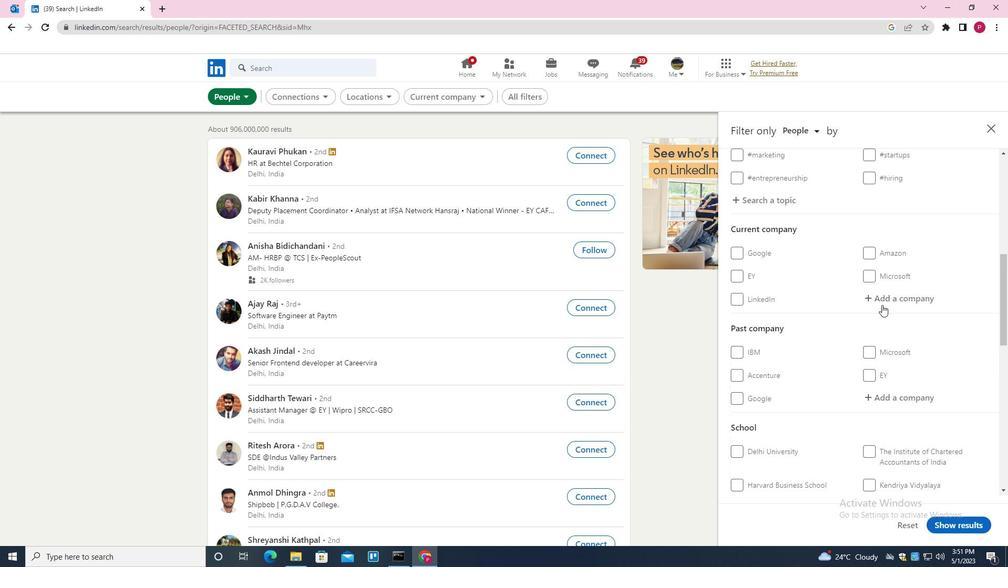 
Action: Mouse moved to (872, 308)
Screenshot: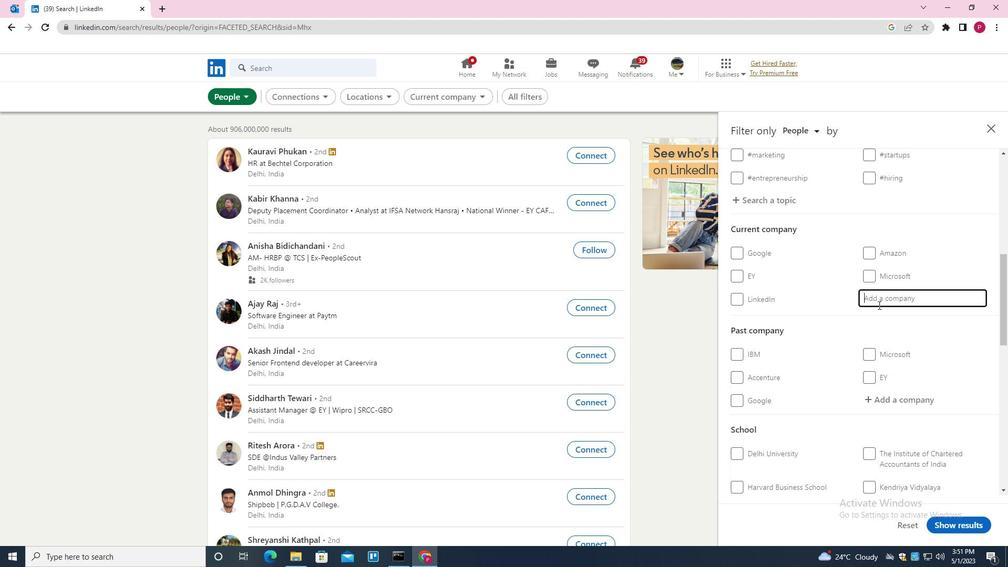
Action: Key pressed <Key.shift><Key.shift>JUSPAY<Key.down><Key.enter>
Screenshot: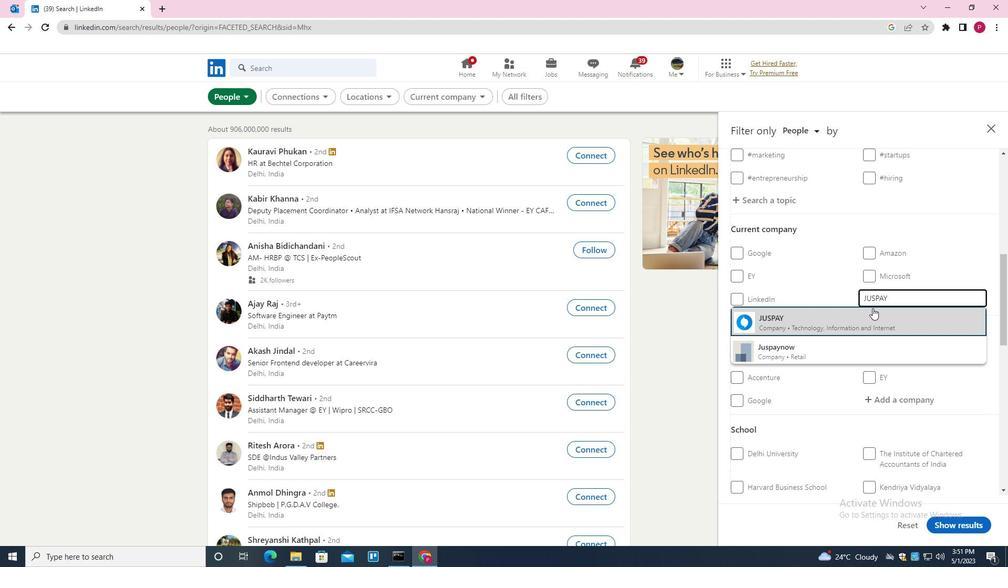 
Action: Mouse moved to (787, 371)
Screenshot: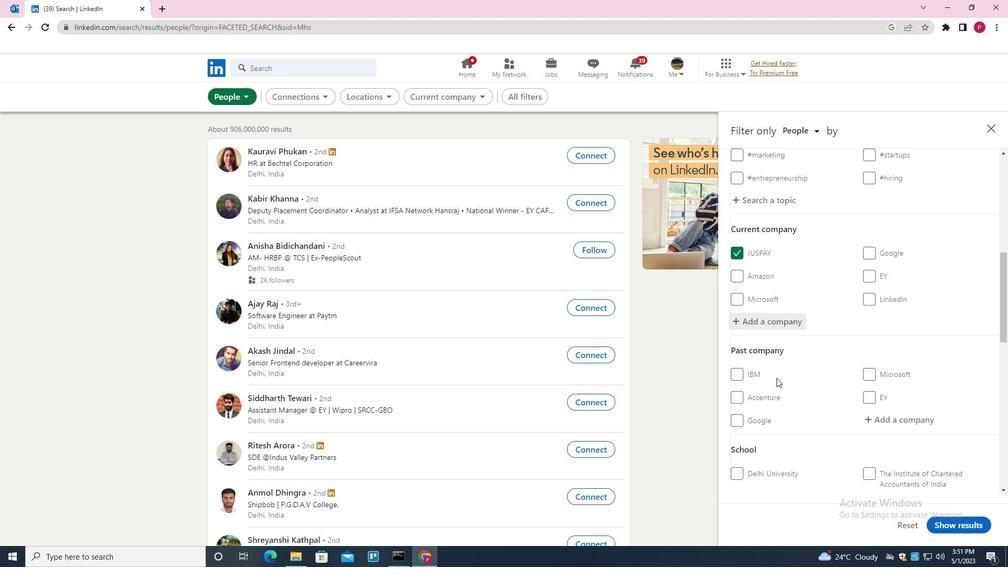 
Action: Mouse scrolled (787, 370) with delta (0, 0)
Screenshot: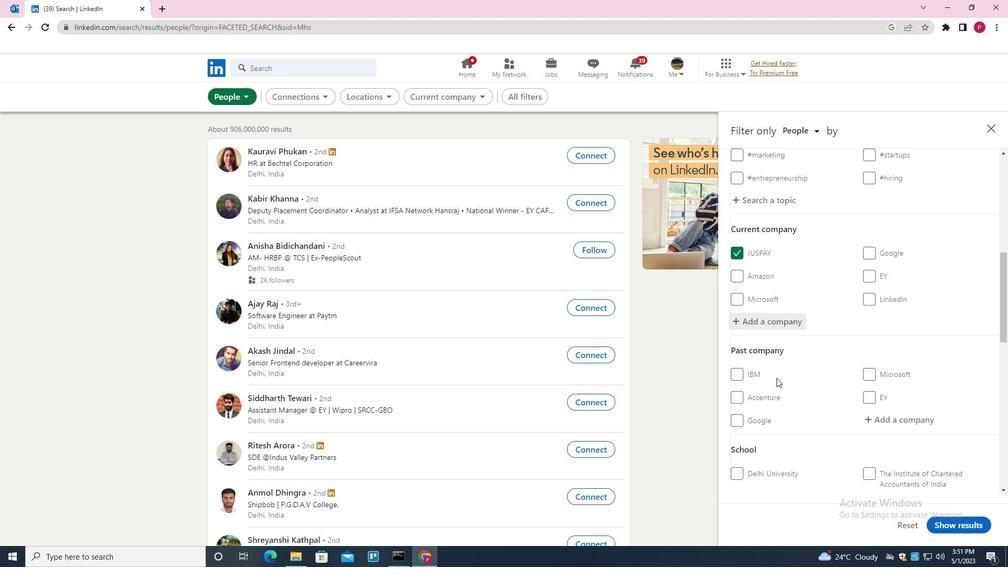
Action: Mouse moved to (797, 363)
Screenshot: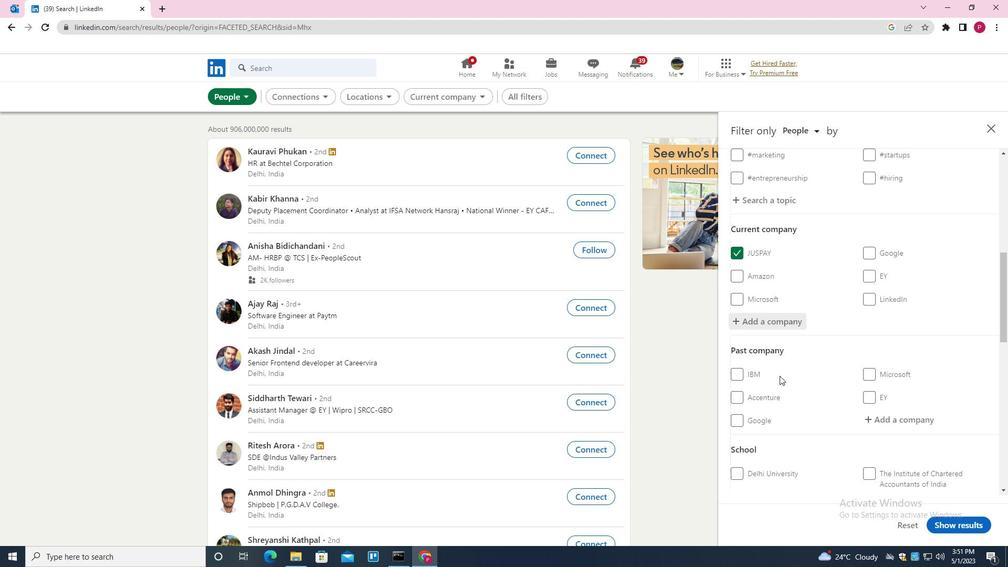 
Action: Mouse scrolled (797, 363) with delta (0, 0)
Screenshot: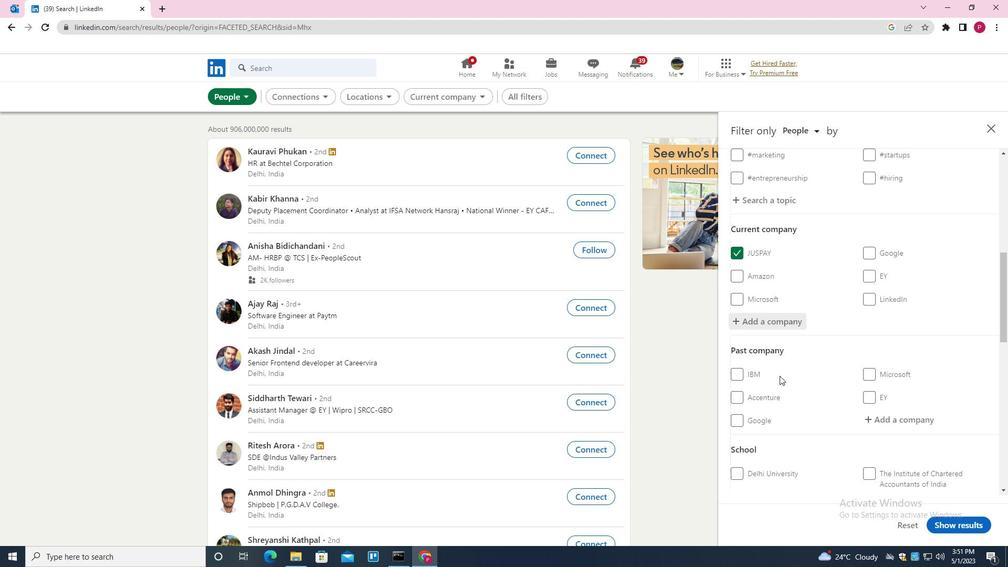 
Action: Mouse moved to (797, 362)
Screenshot: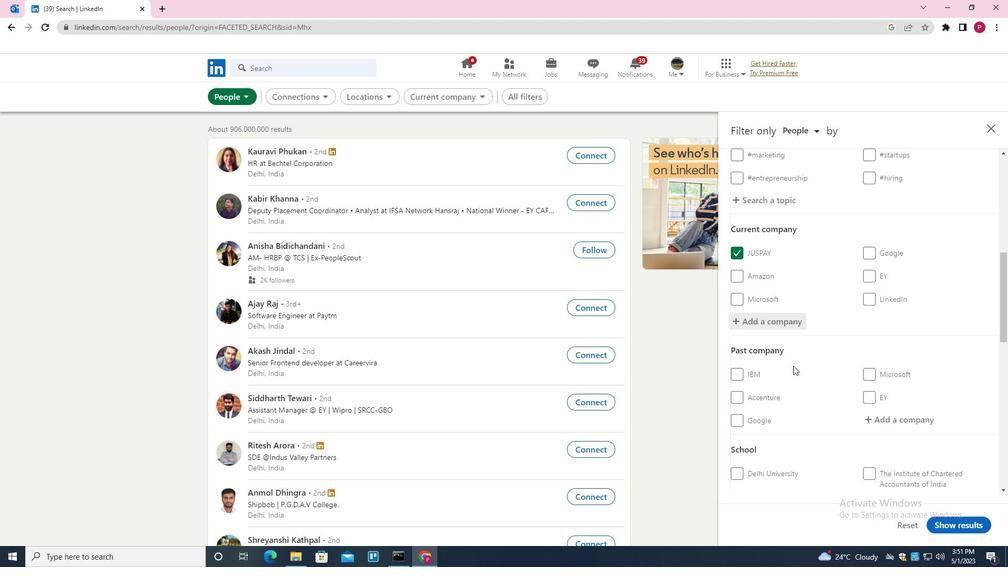
Action: Mouse scrolled (797, 361) with delta (0, 0)
Screenshot: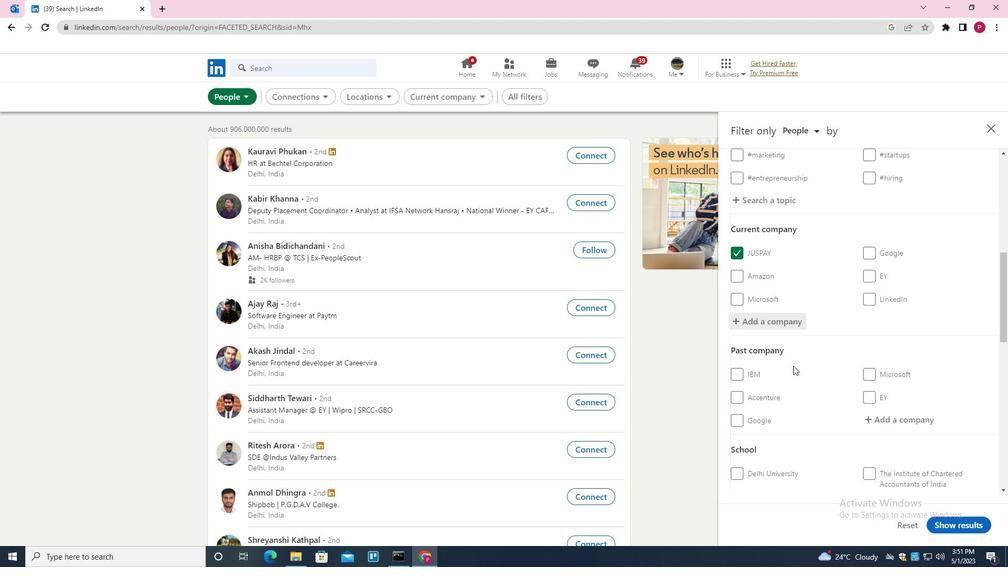 
Action: Mouse moved to (784, 297)
Screenshot: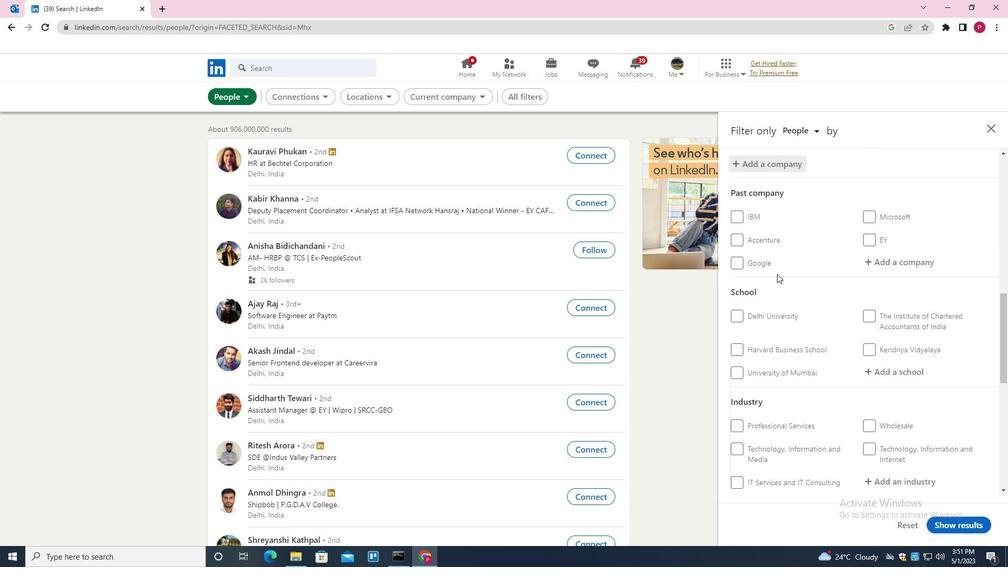 
Action: Mouse scrolled (784, 296) with delta (0, 0)
Screenshot: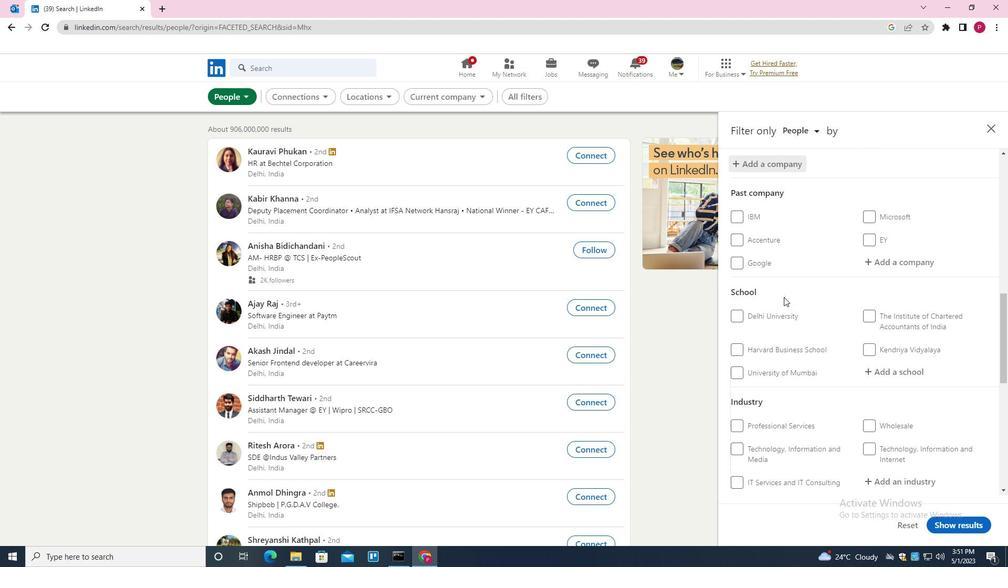 
Action: Mouse moved to (784, 297)
Screenshot: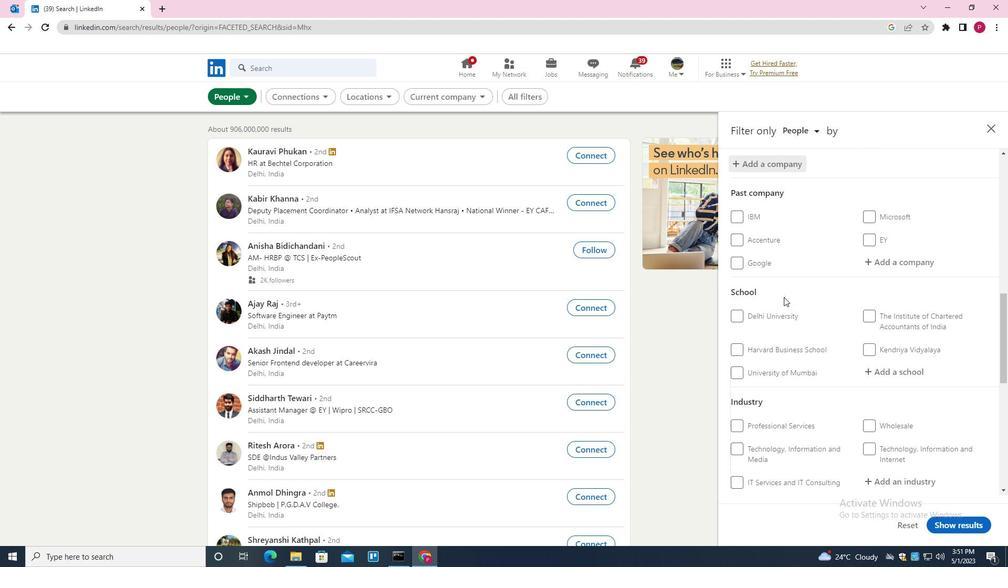 
Action: Mouse scrolled (784, 297) with delta (0, 0)
Screenshot: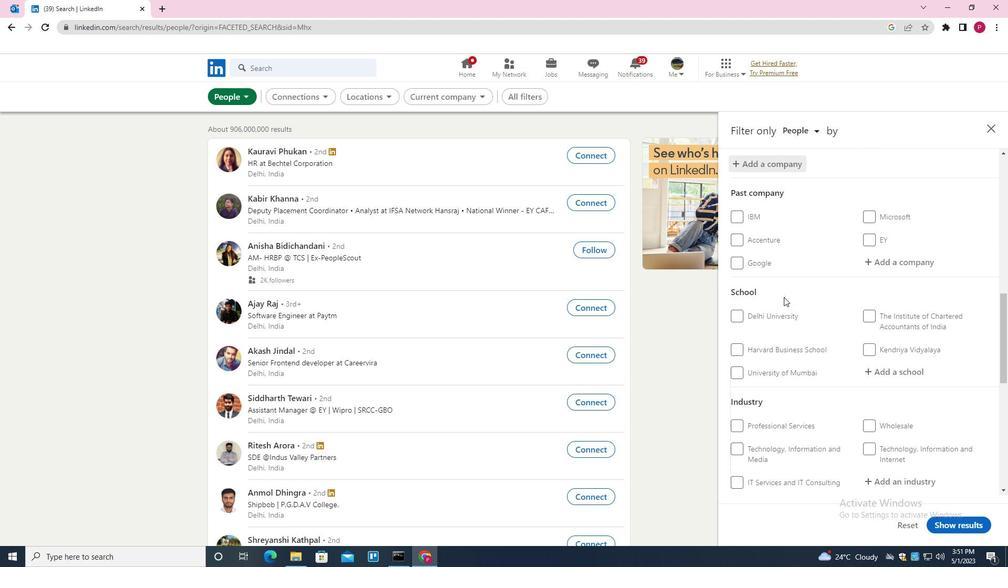 
Action: Mouse moved to (891, 269)
Screenshot: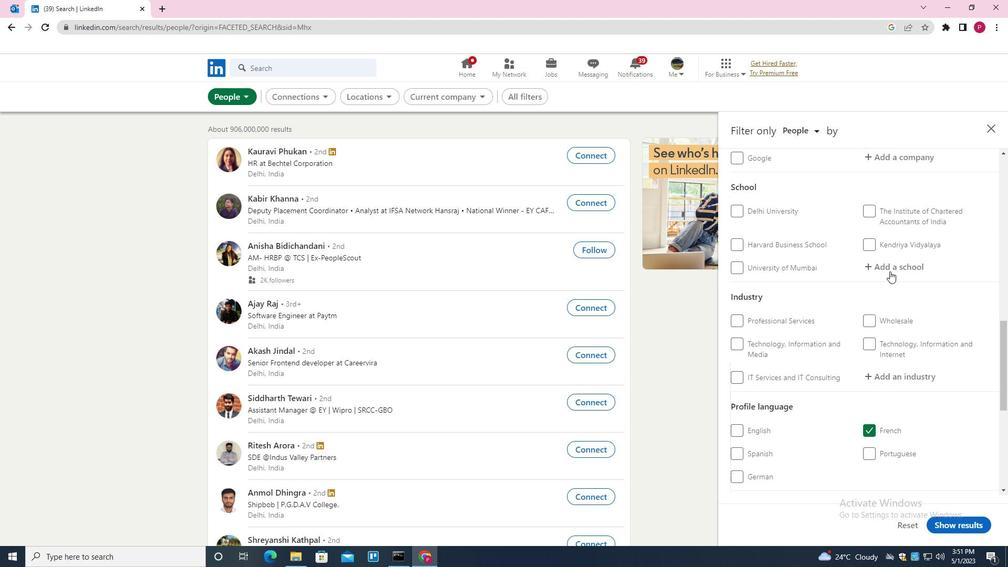 
Action: Mouse pressed left at (891, 269)
Screenshot: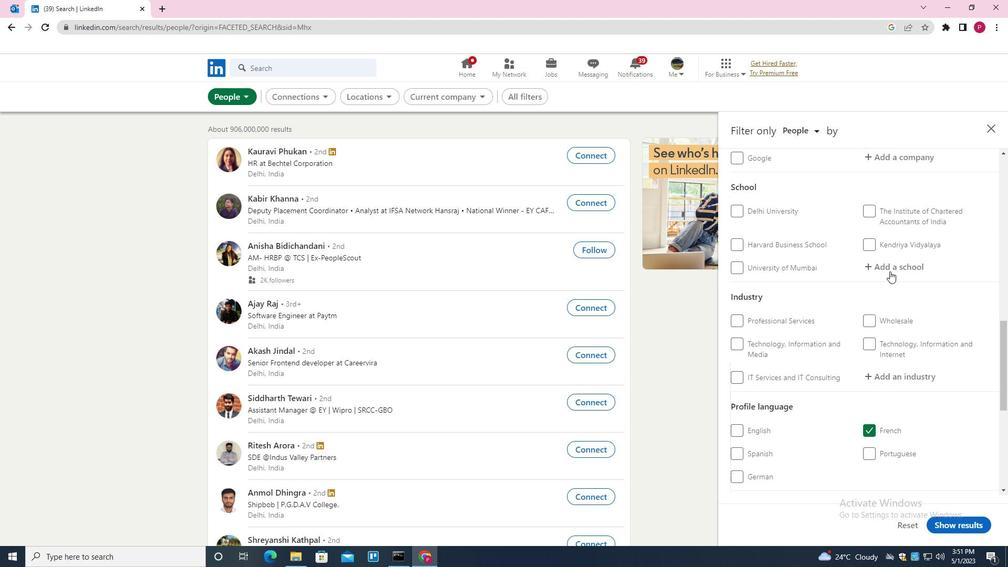 
Action: Mouse moved to (891, 270)
Screenshot: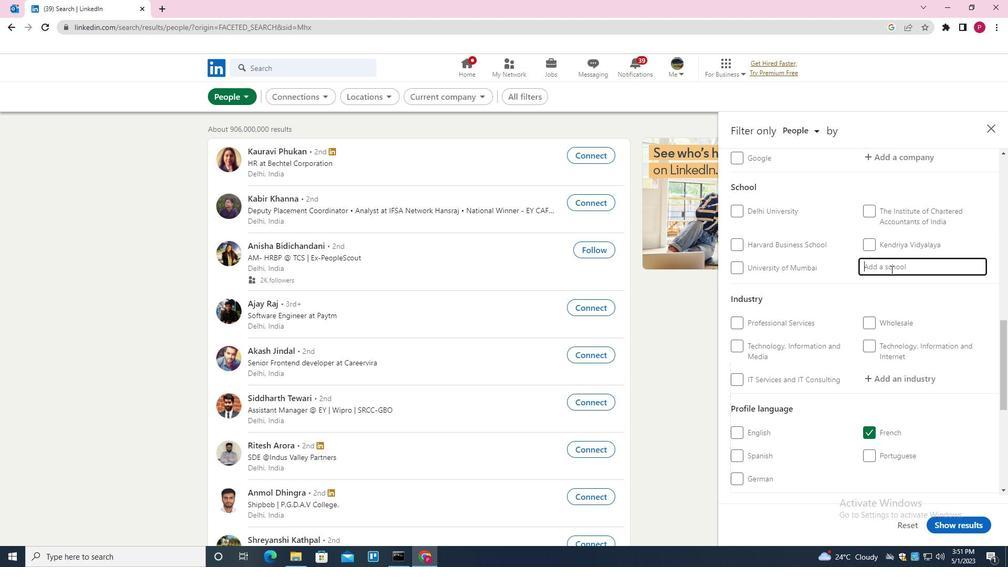 
Action: Key pressed <Key.shift><Key.shift><Key.shift><Key.shift><Key.shift>SANT<Key.space><Key.shift><Key.shift><Key.shift><Key.shift><Key.shift><Key.shift><Key.shift><Key.shift><Key.shift><Key.shift><Key.shift><Key.shift><Key.shift><Key.shift><Key.shift><Key.shift>LONGOWAL<Key.space><Key.down><Key.enter>
Screenshot: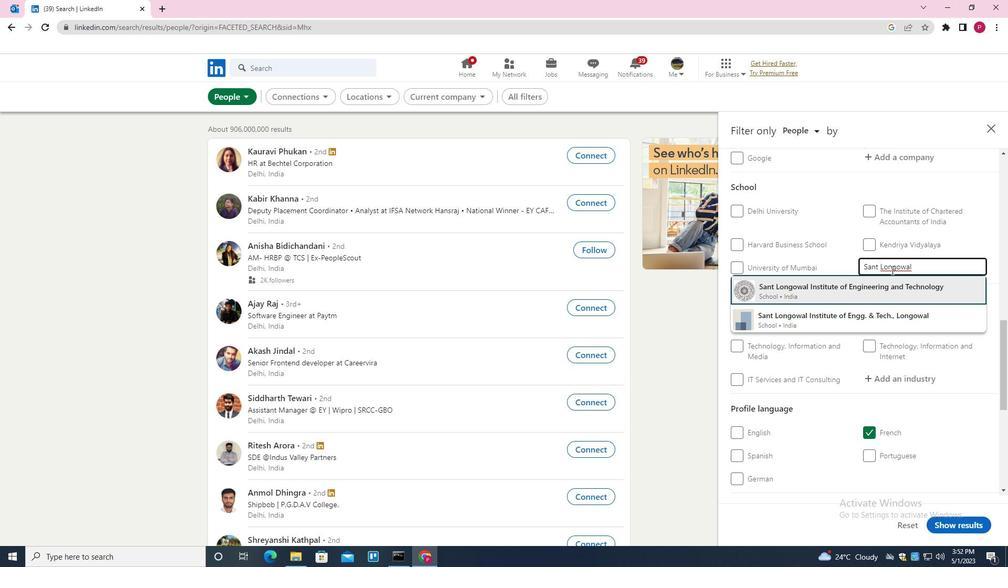 
Action: Mouse moved to (842, 360)
Screenshot: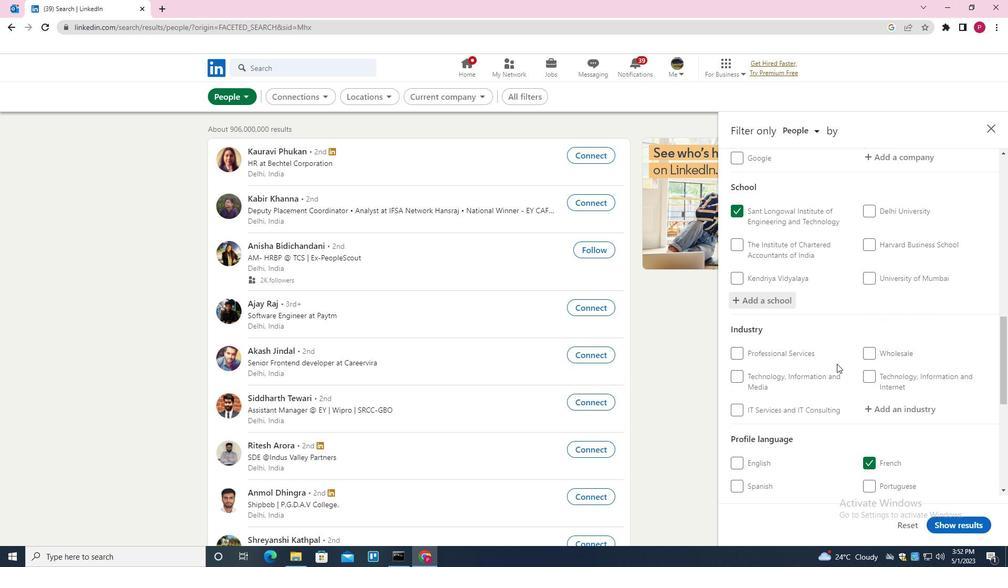 
Action: Mouse scrolled (842, 360) with delta (0, 0)
Screenshot: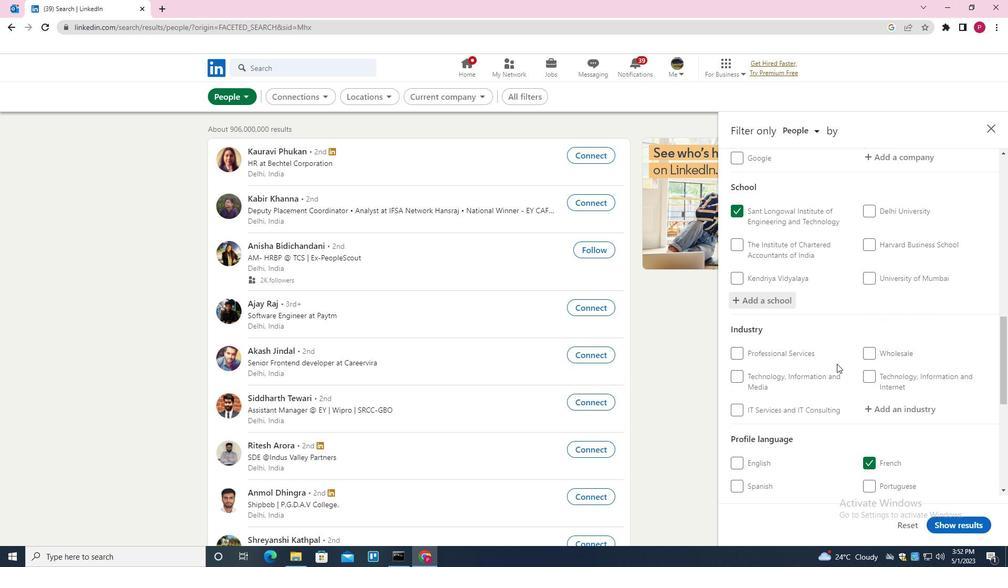 
Action: Mouse moved to (843, 359)
Screenshot: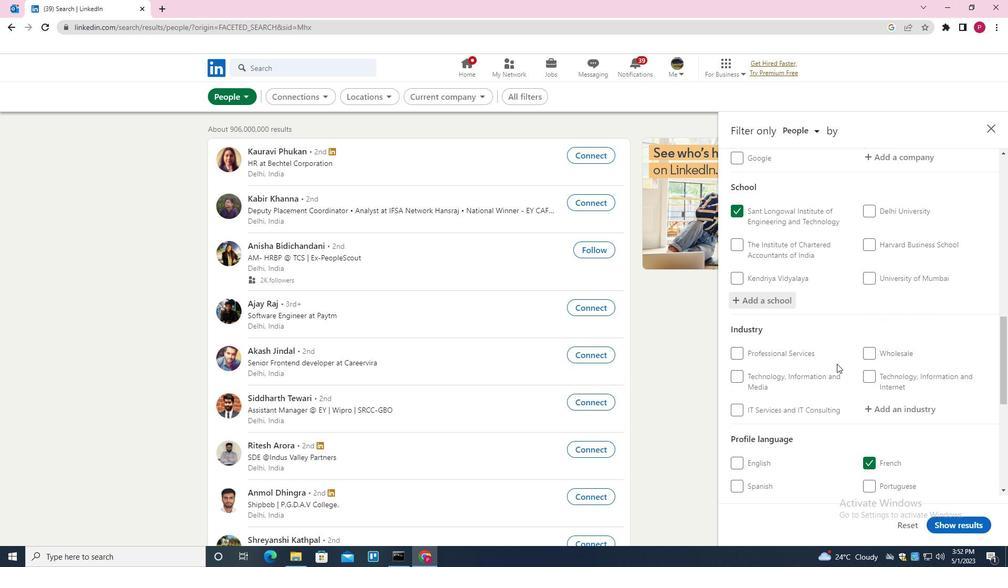 
Action: Mouse scrolled (843, 359) with delta (0, 0)
Screenshot: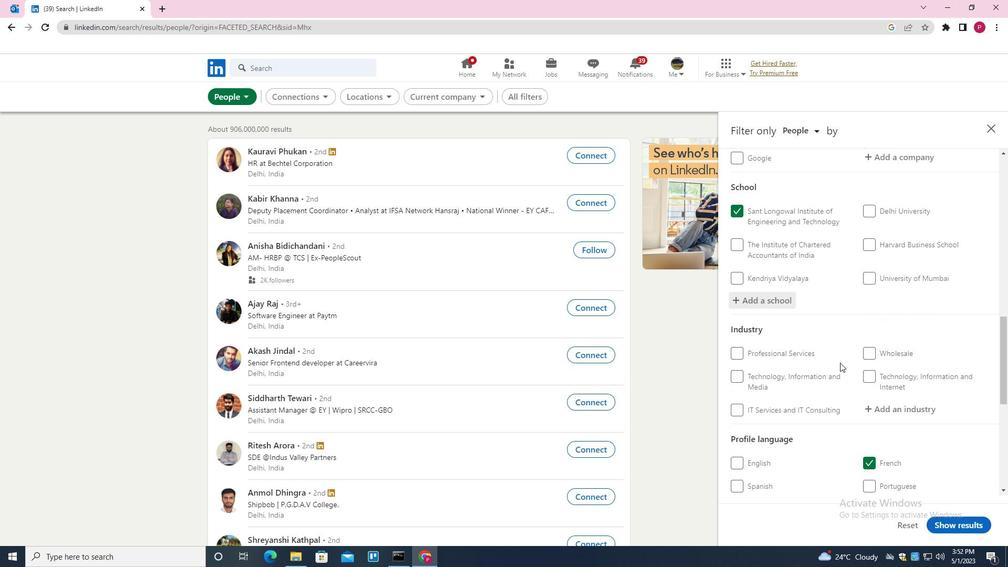 
Action: Mouse moved to (844, 359)
Screenshot: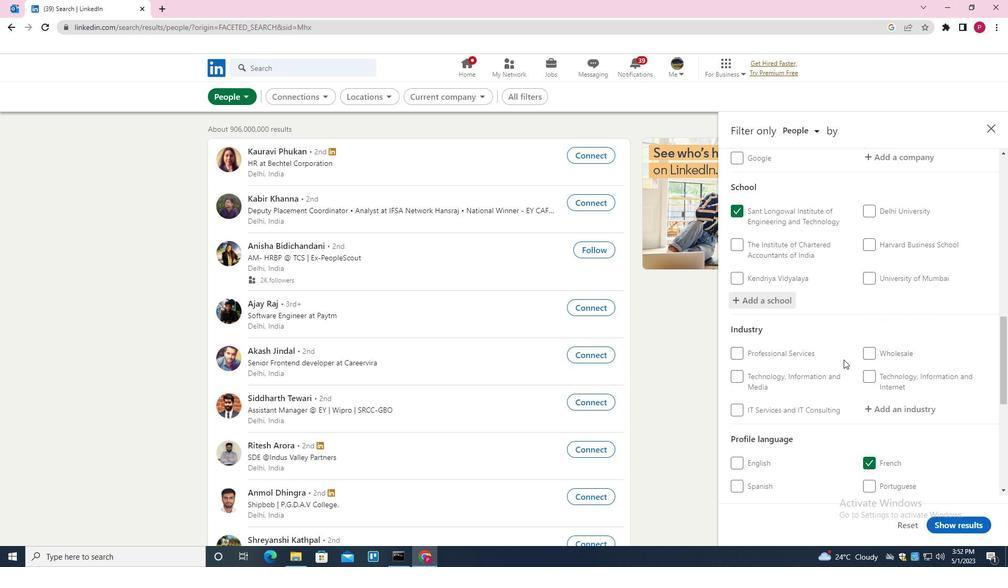 
Action: Mouse scrolled (844, 358) with delta (0, 0)
Screenshot: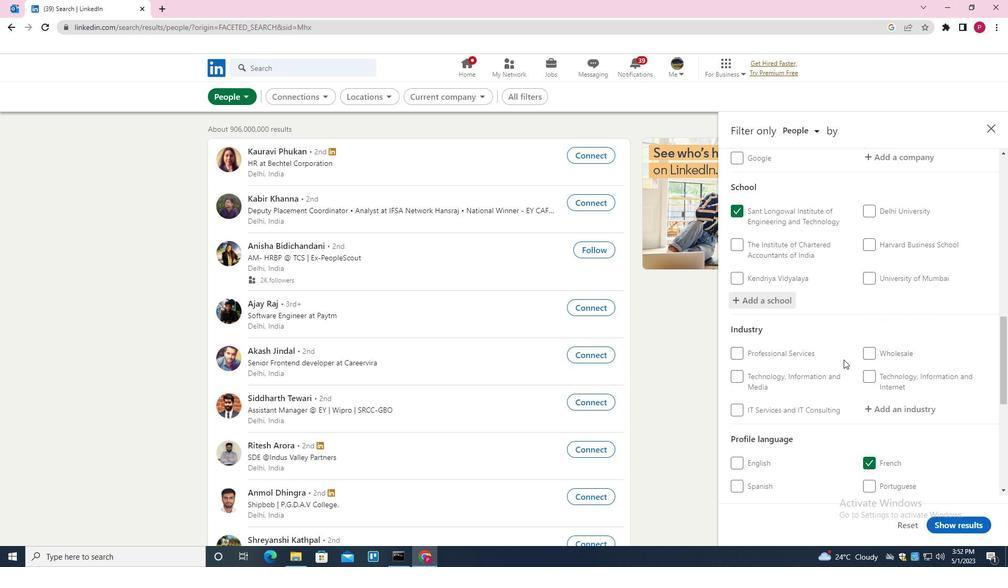 
Action: Mouse moved to (913, 248)
Screenshot: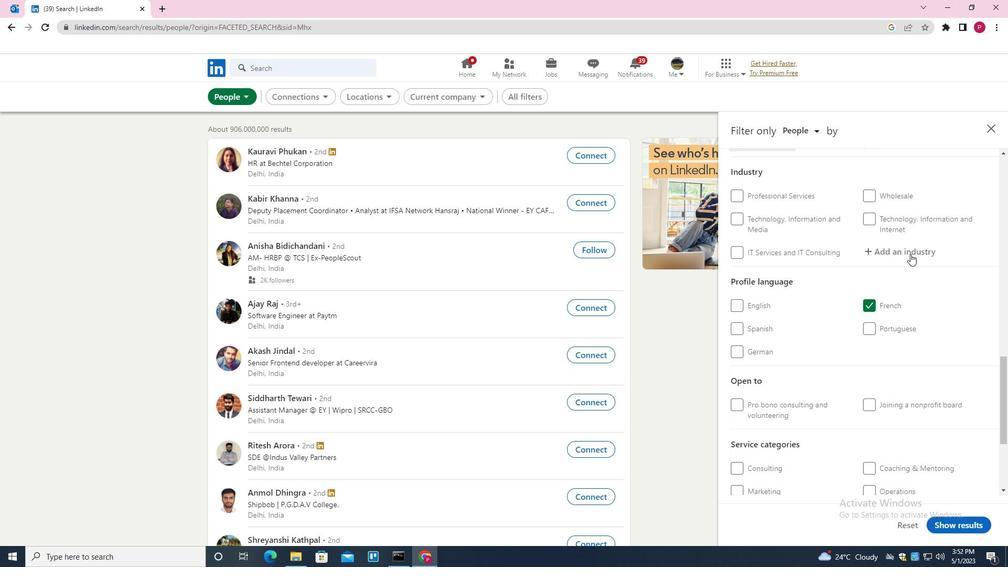 
Action: Mouse pressed left at (913, 248)
Screenshot: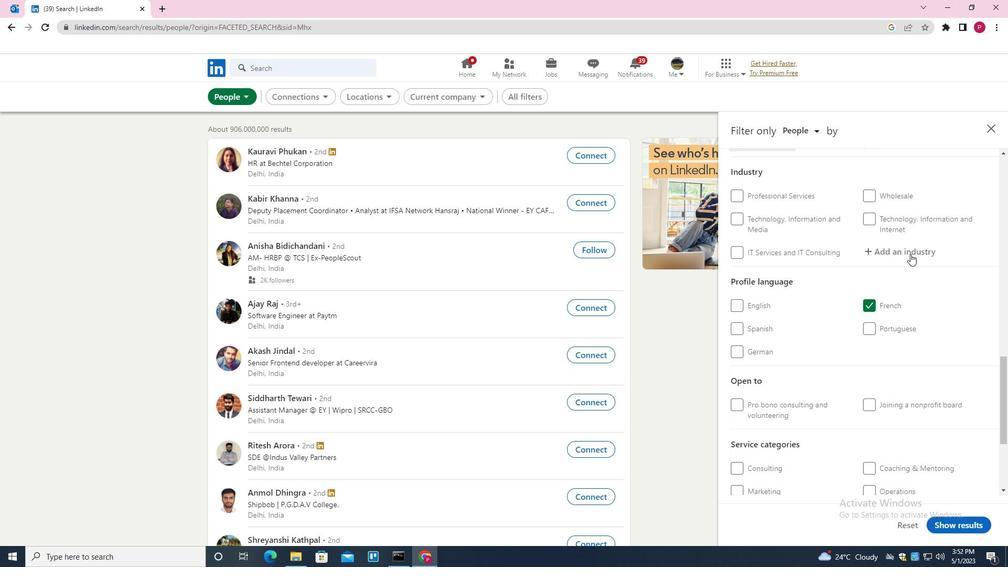 
Action: Mouse moved to (913, 248)
Screenshot: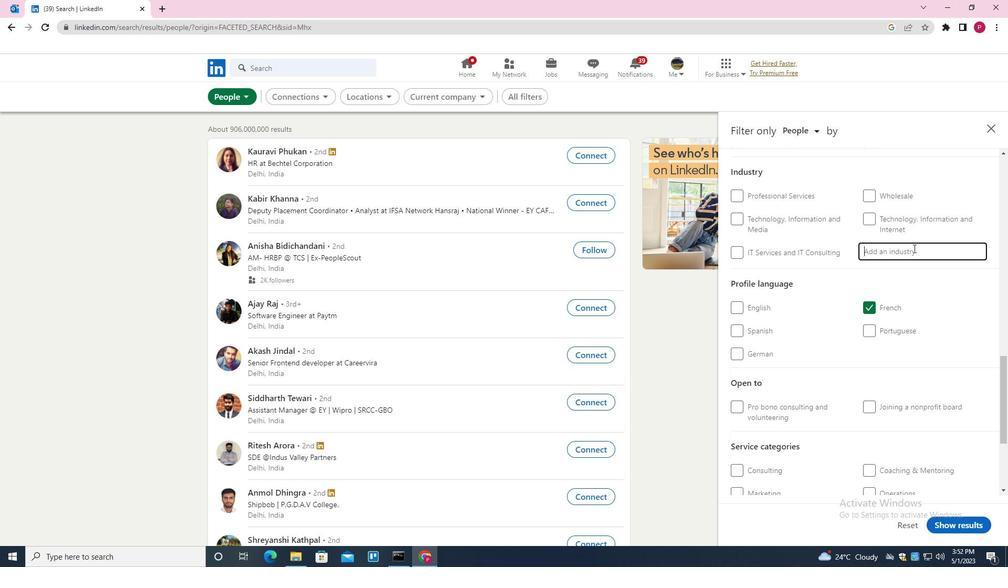 
Action: Key pressed <Key.shift>AIRLINES<Key.space><Key.down><Key.enter>
Screenshot: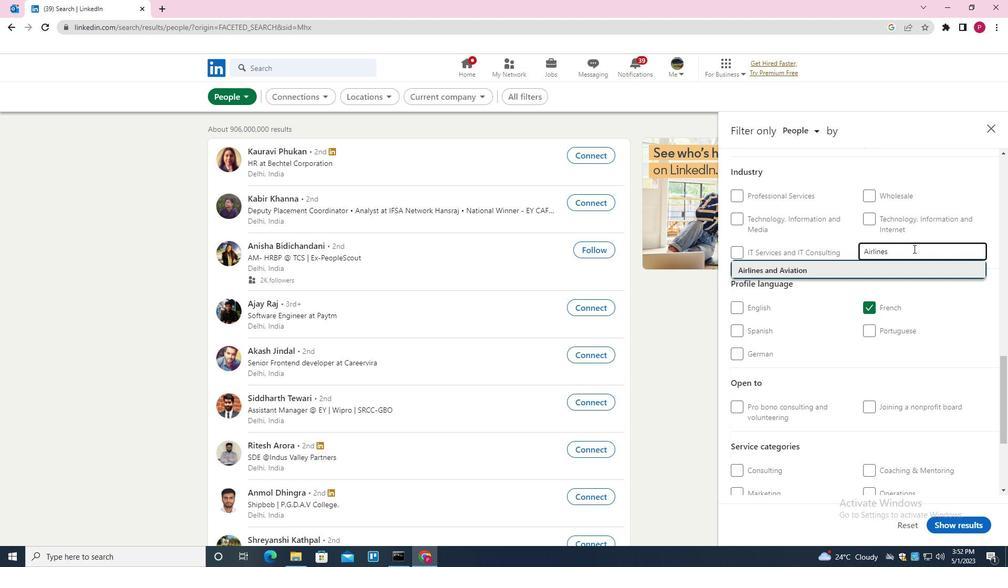 
Action: Mouse moved to (801, 332)
Screenshot: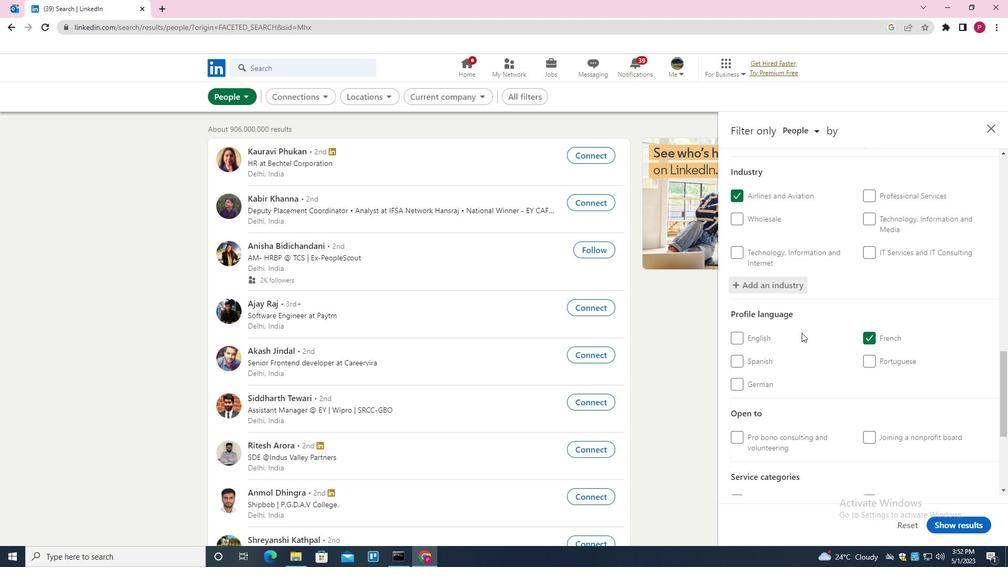 
Action: Mouse scrolled (801, 332) with delta (0, 0)
Screenshot: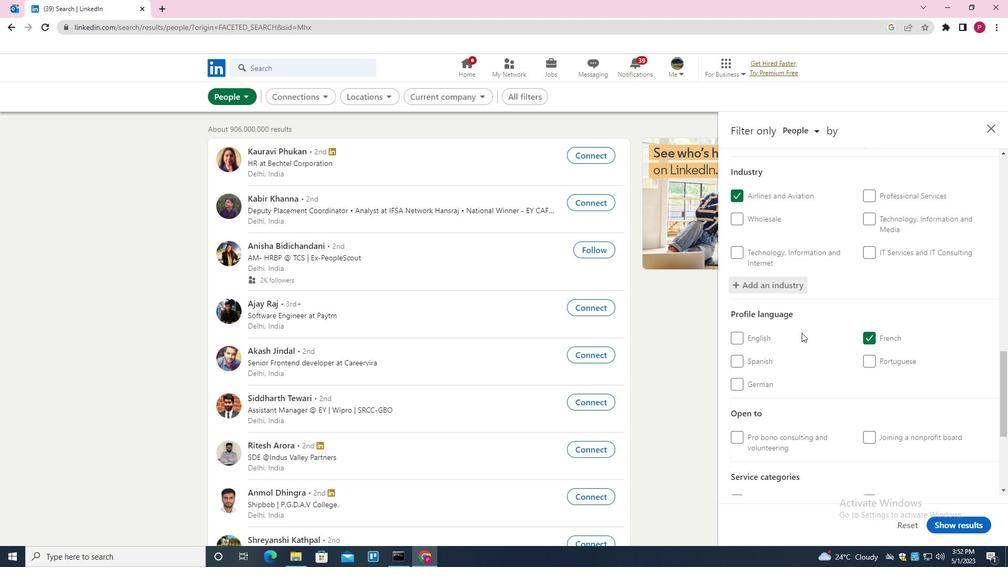 
Action: Mouse scrolled (801, 332) with delta (0, 0)
Screenshot: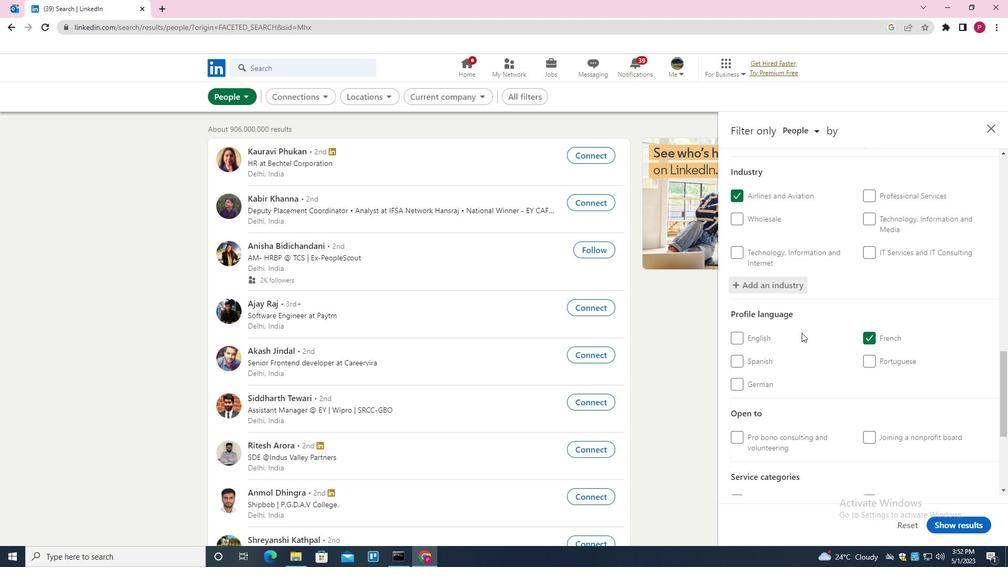 
Action: Mouse scrolled (801, 332) with delta (0, 0)
Screenshot: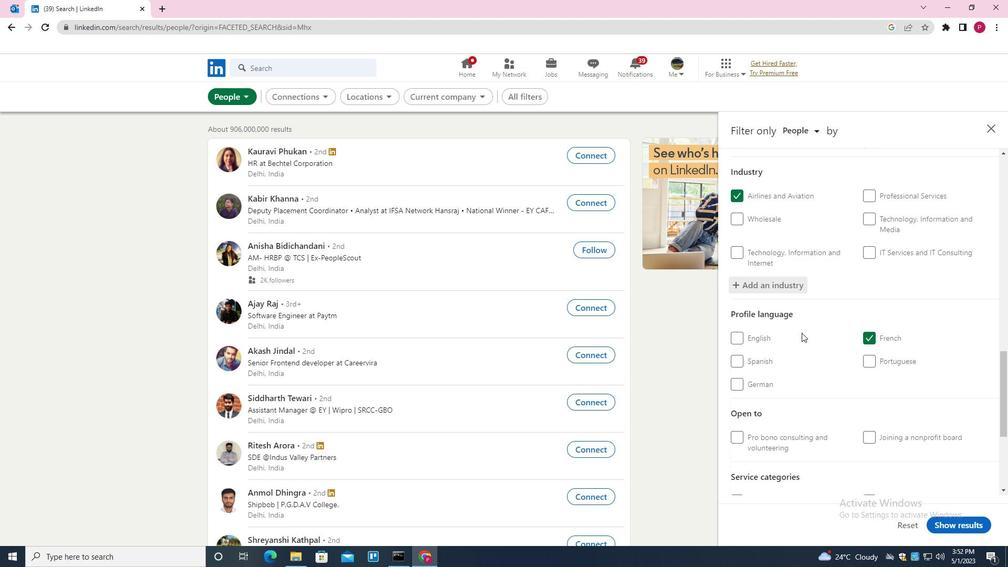 
Action: Mouse scrolled (801, 332) with delta (0, 0)
Screenshot: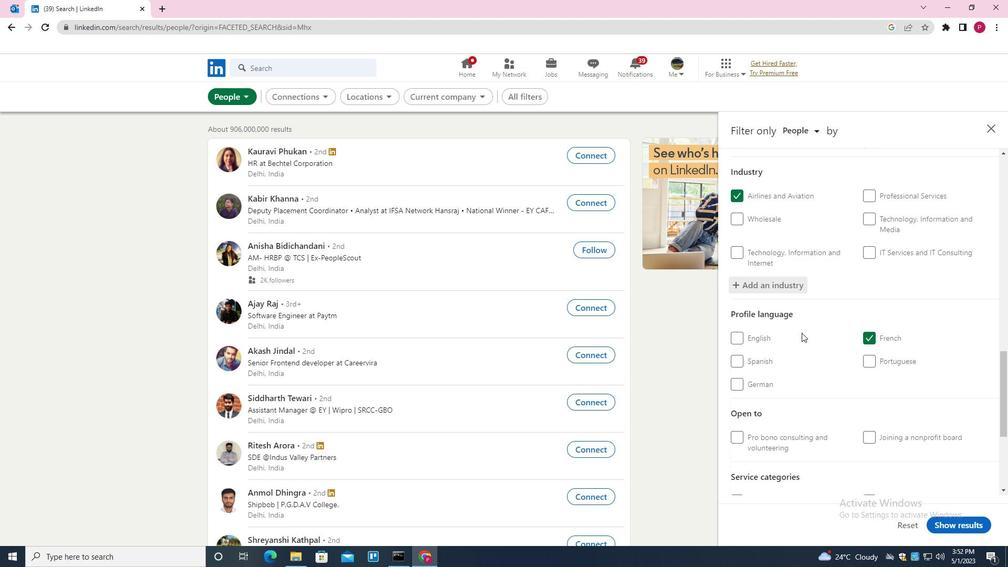 
Action: Mouse moved to (911, 342)
Screenshot: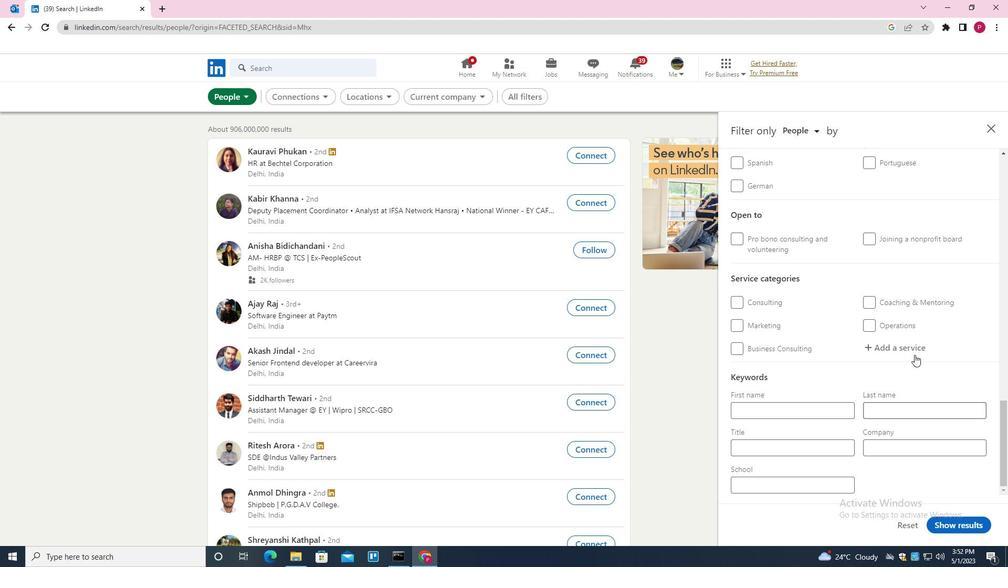 
Action: Mouse pressed left at (911, 342)
Screenshot: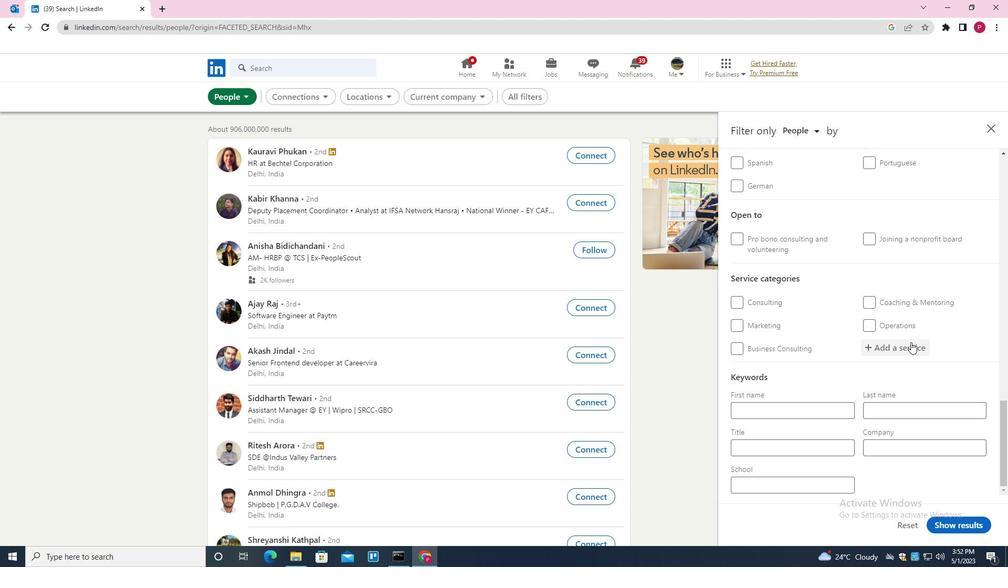 
Action: Key pressed <Key.shift>PROJECT<Key.down><Key.enter><Key.backspace><Key.down><Key.enter>
Screenshot: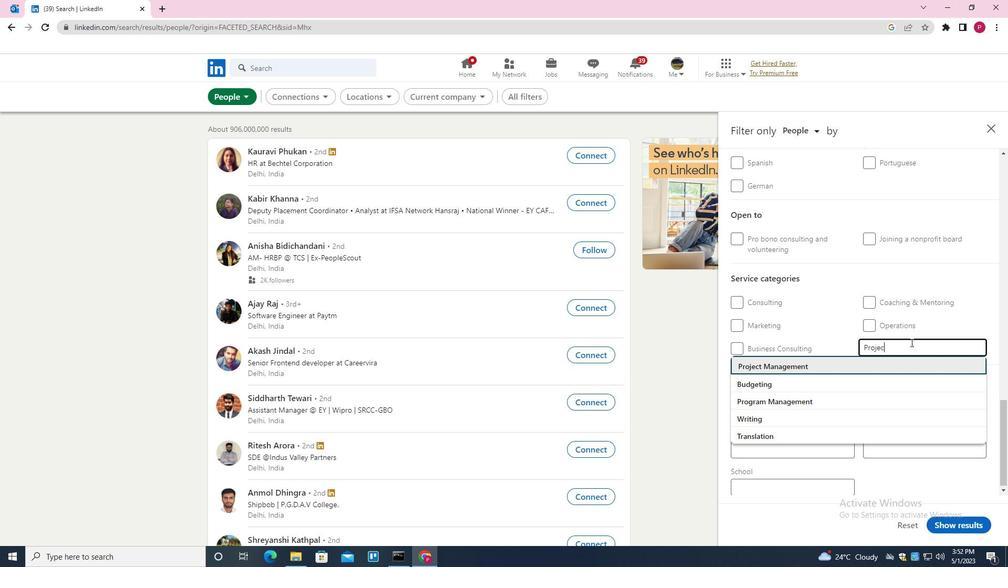 
Action: Mouse moved to (892, 354)
Screenshot: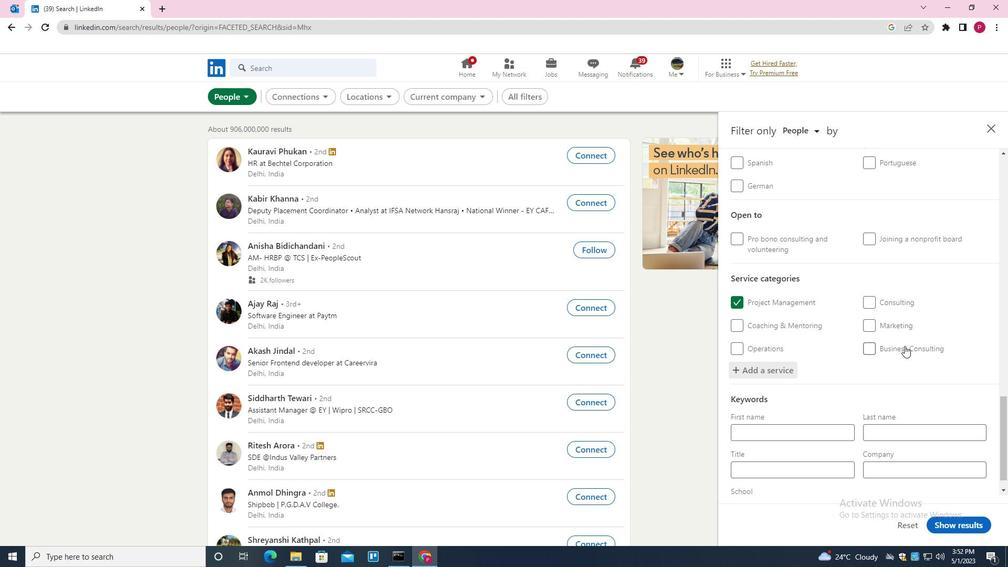 
Action: Mouse scrolled (892, 353) with delta (0, 0)
Screenshot: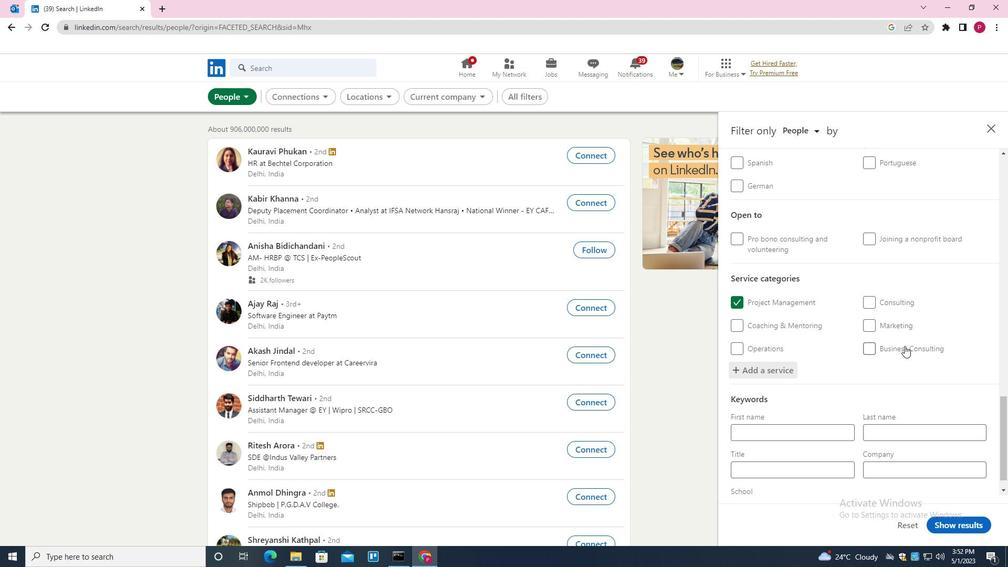 
Action: Mouse moved to (889, 356)
Screenshot: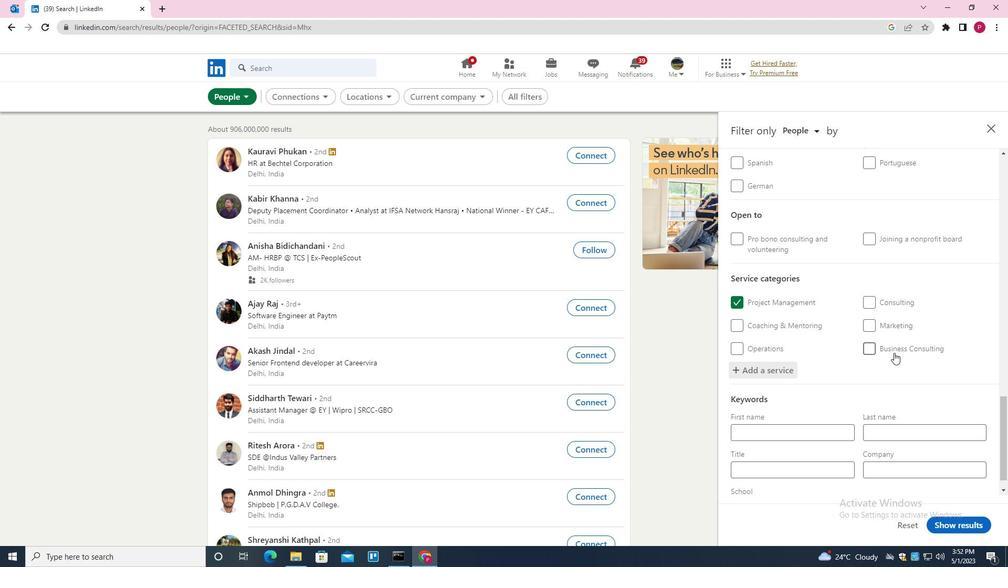 
Action: Mouse scrolled (889, 356) with delta (0, 0)
Screenshot: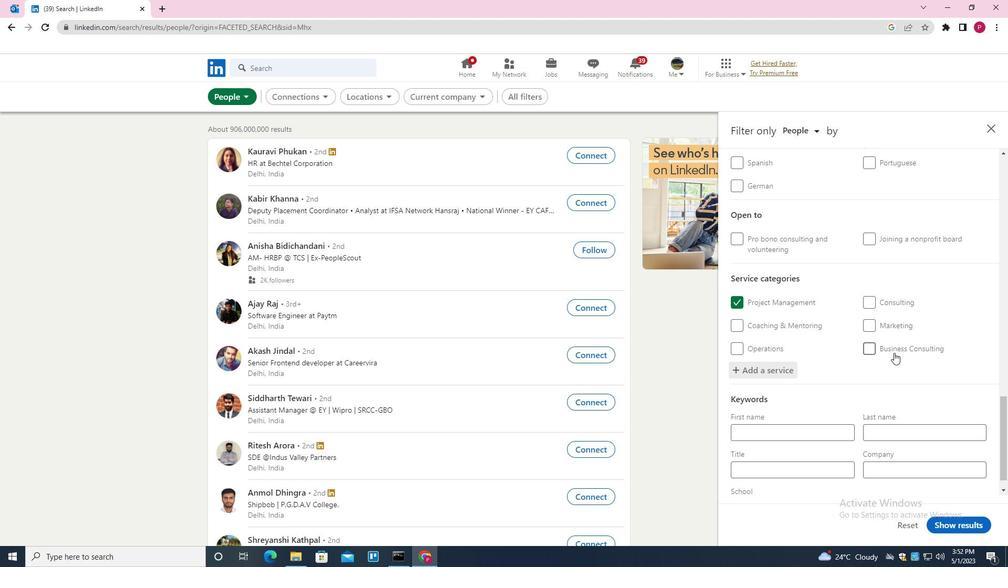 
Action: Mouse moved to (882, 365)
Screenshot: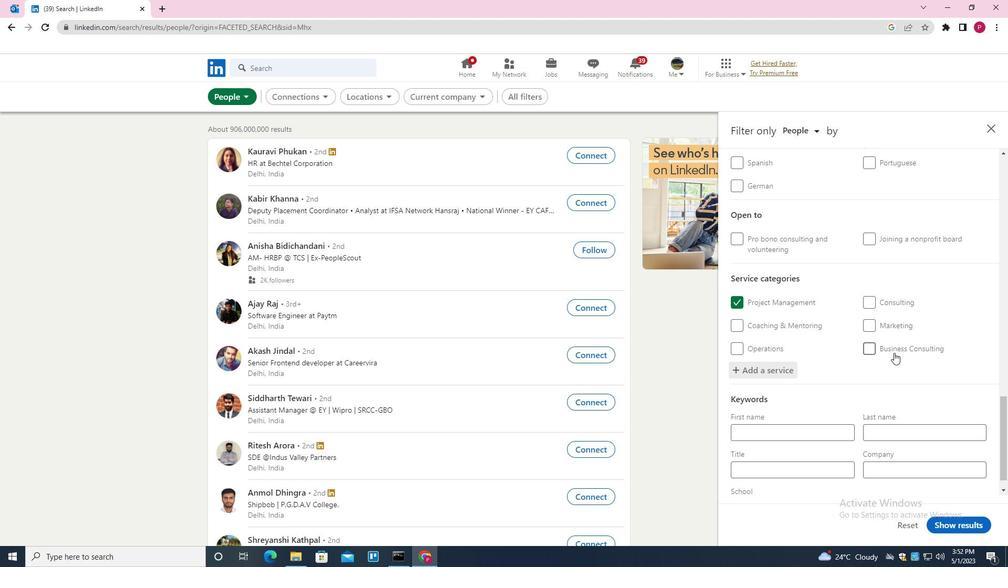 
Action: Mouse scrolled (882, 364) with delta (0, 0)
Screenshot: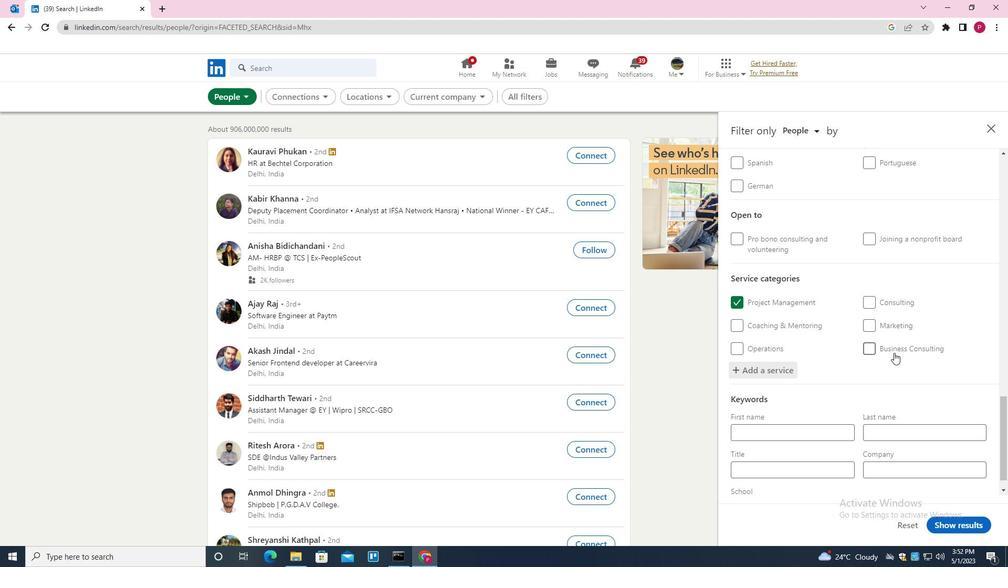 
Action: Mouse moved to (878, 369)
Screenshot: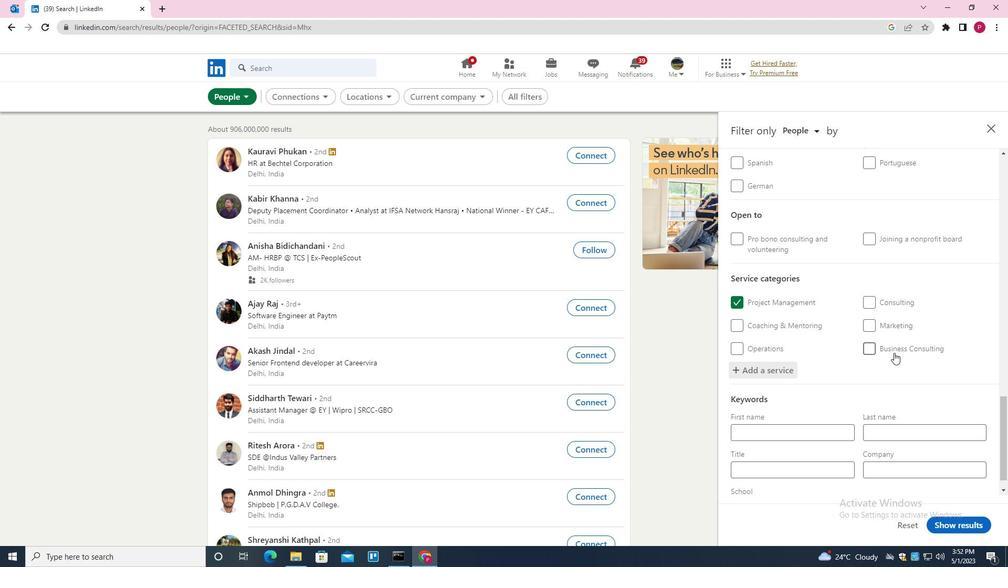 
Action: Mouse scrolled (878, 368) with delta (0, 0)
Screenshot: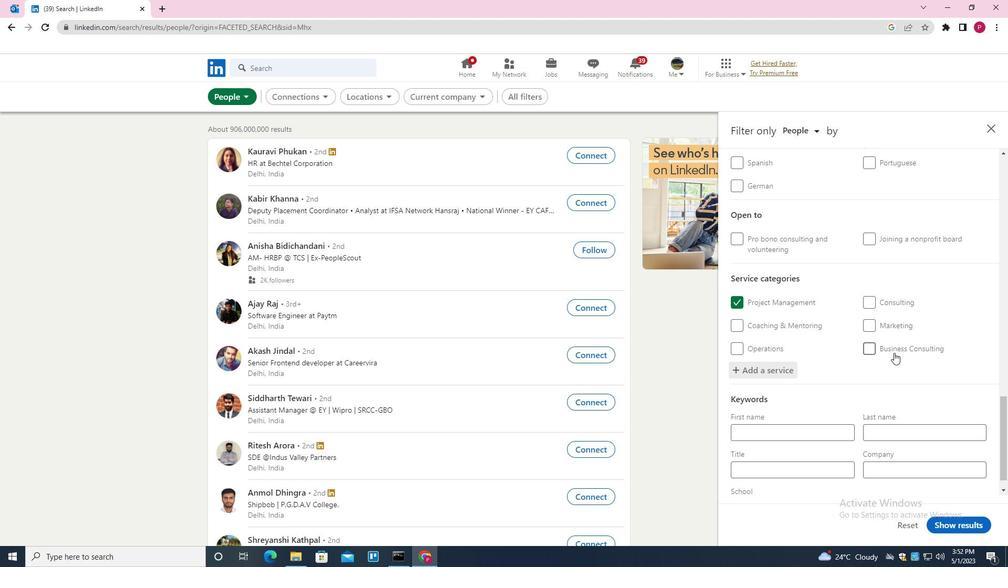 
Action: Mouse moved to (747, 447)
Screenshot: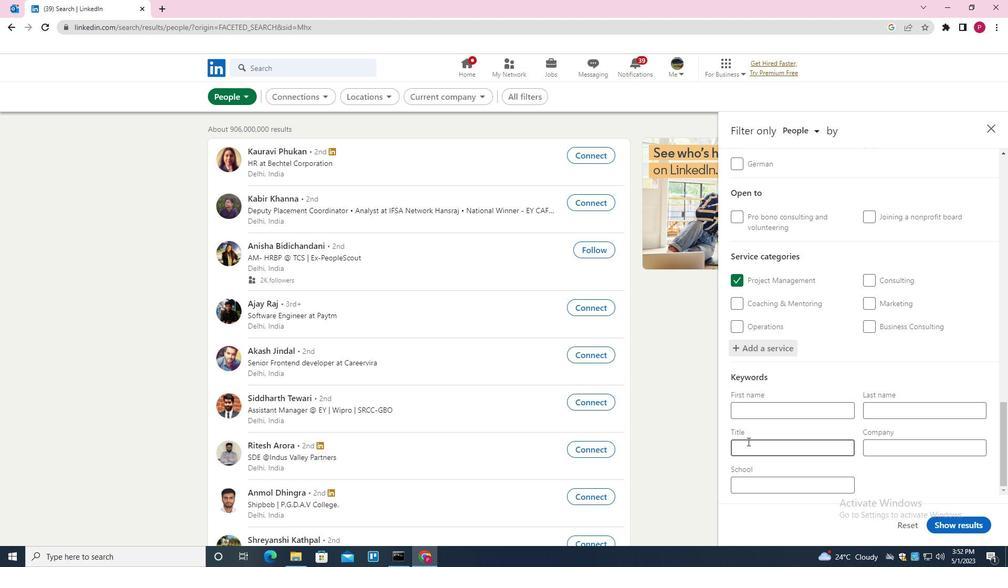 
Action: Mouse pressed left at (747, 447)
Screenshot: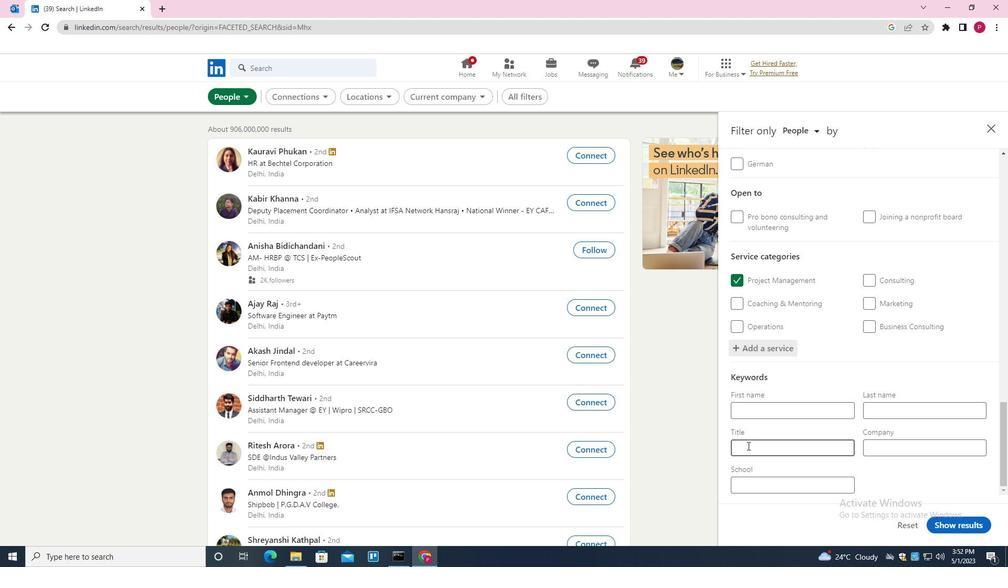 
Action: Key pressed <Key.shift><Key.shift><Key.shift><Key.shift>QUALITY<Key.space><Key.shift>ENGINEER
Screenshot: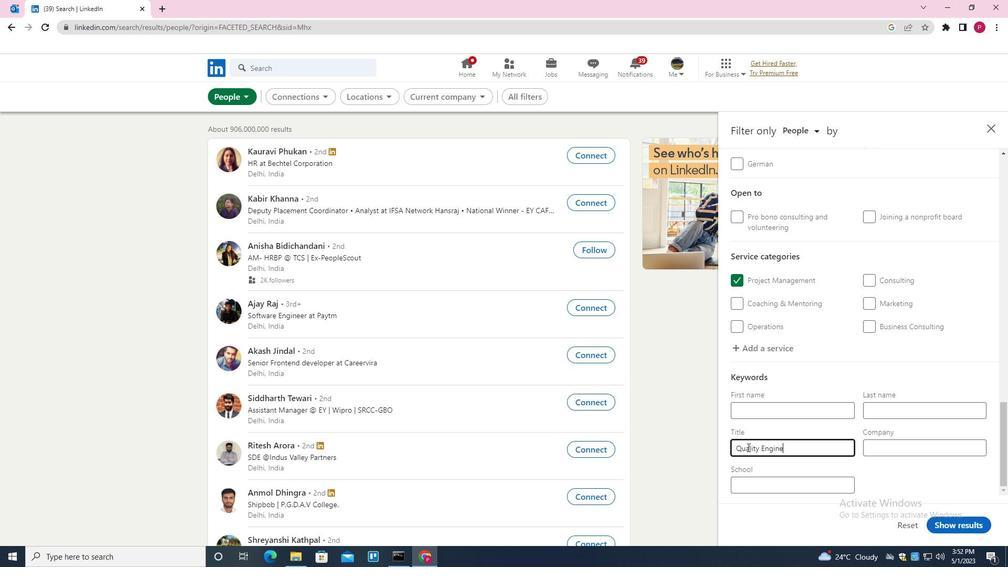 
Action: Mouse moved to (952, 525)
Screenshot: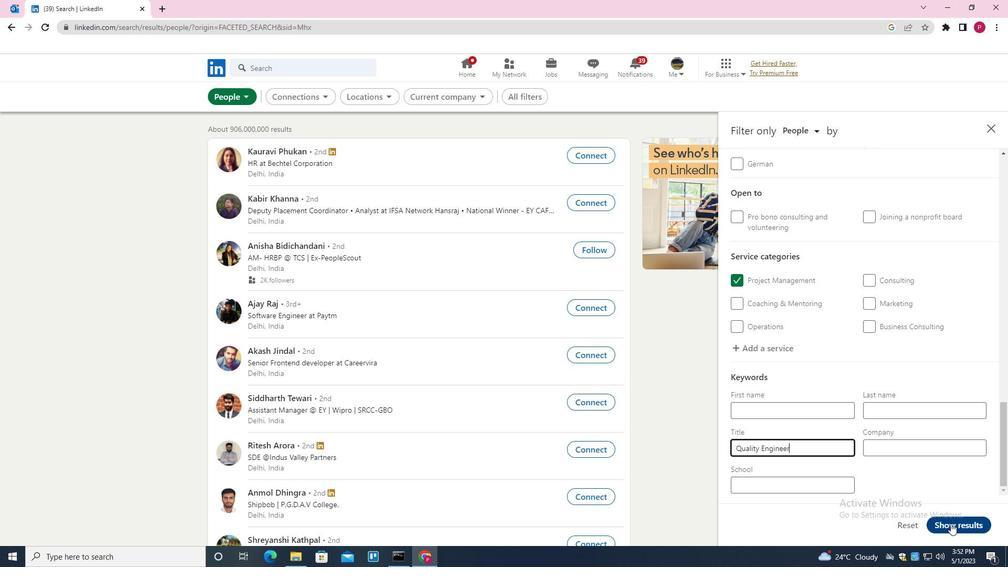 
Action: Mouse pressed left at (952, 525)
Screenshot: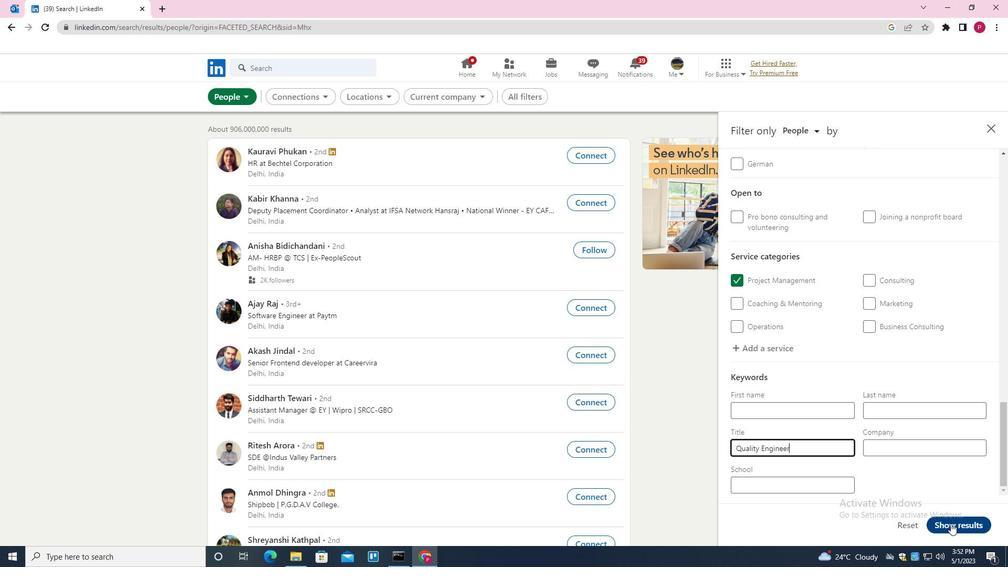 
Action: Mouse moved to (532, 325)
Screenshot: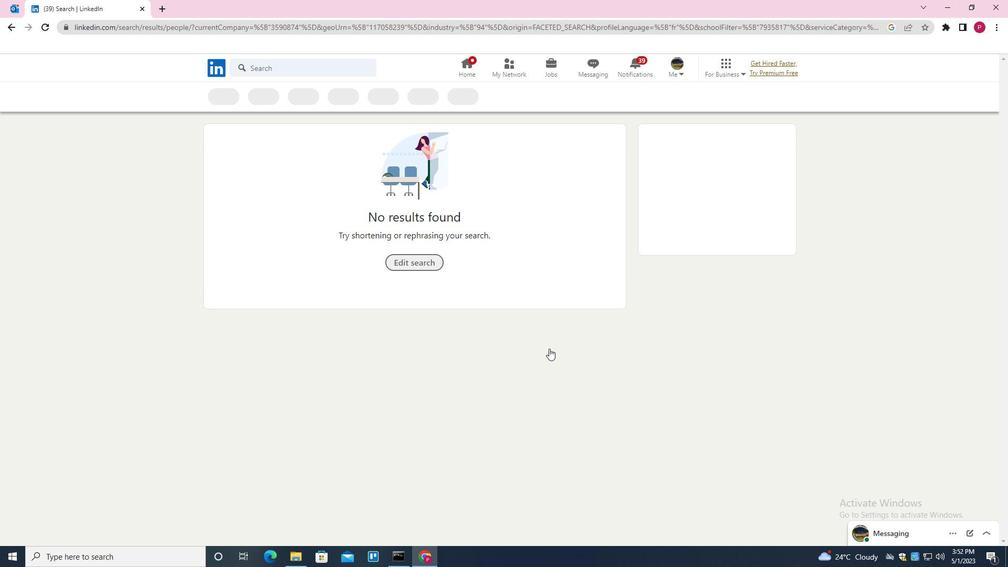 
